 Task: Search one way flight ticket for 2 adults, 2 infants in seat and 1 infant on lap in first from Fort Smith: Fort Smith Regional Airport to Wilmington: Wilmington International Airport on 8-6-2023. Number of bags: 5 checked bags. Price is upto 95000. Outbound departure time preference is 10:00.
Action: Mouse moved to (296, 114)
Screenshot: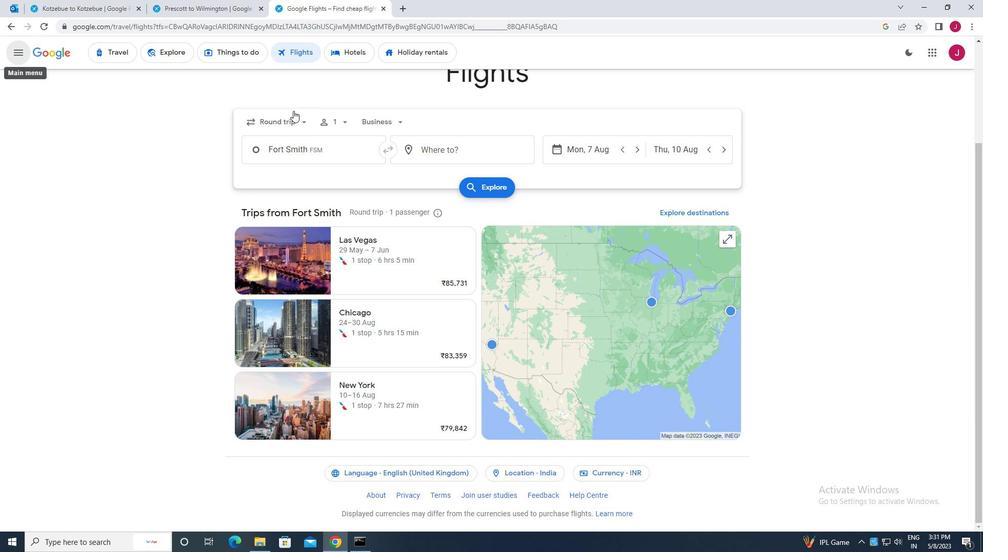 
Action: Mouse pressed left at (296, 114)
Screenshot: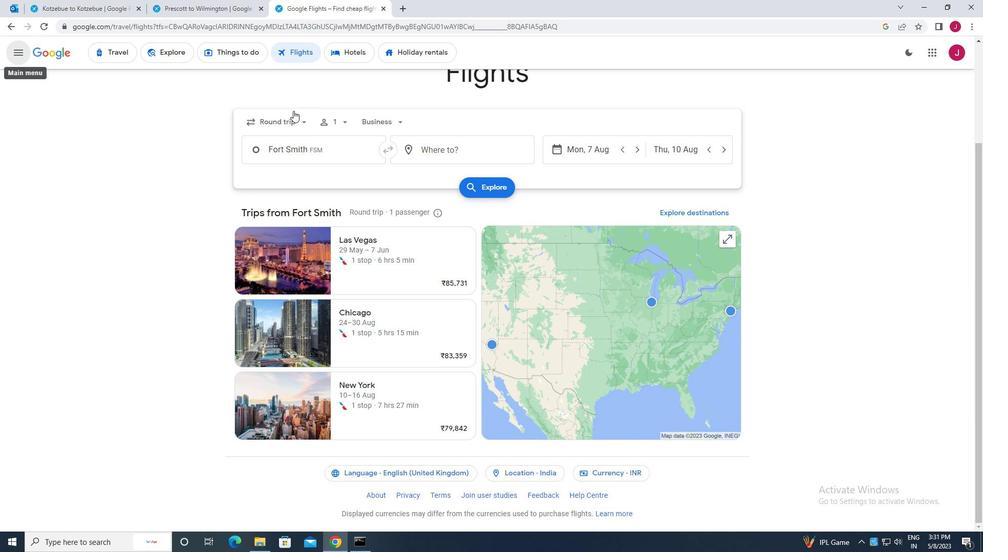 
Action: Mouse moved to (300, 168)
Screenshot: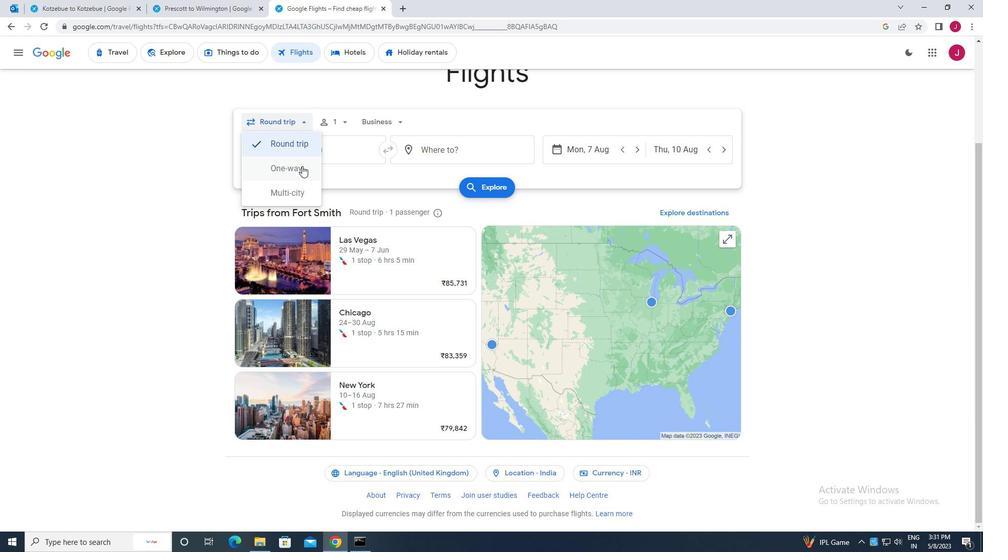 
Action: Mouse pressed left at (300, 168)
Screenshot: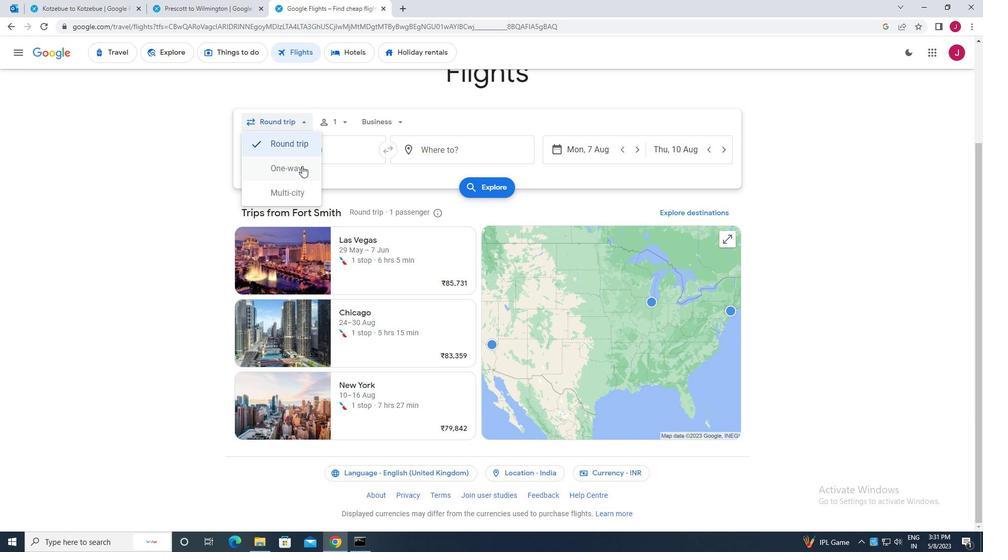 
Action: Mouse moved to (341, 122)
Screenshot: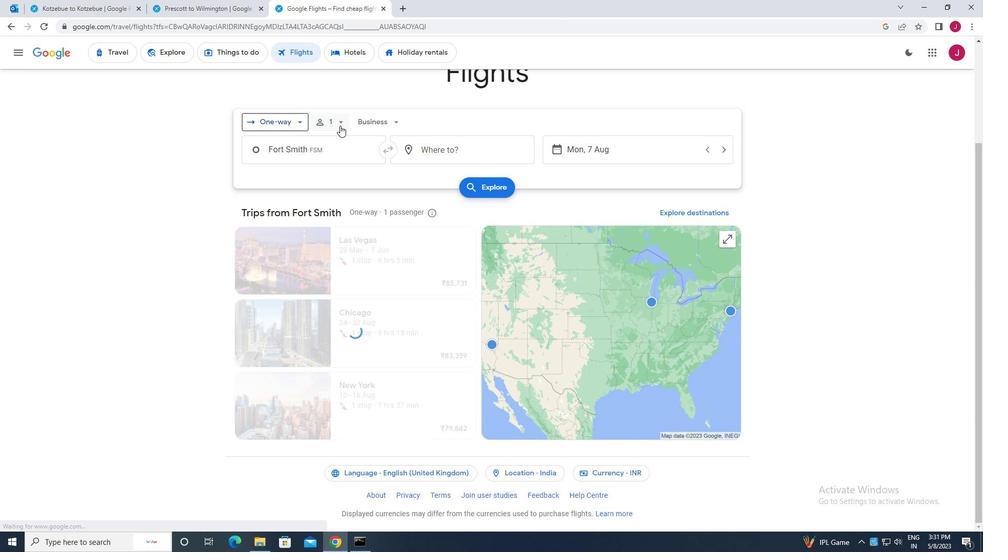 
Action: Mouse pressed left at (341, 122)
Screenshot: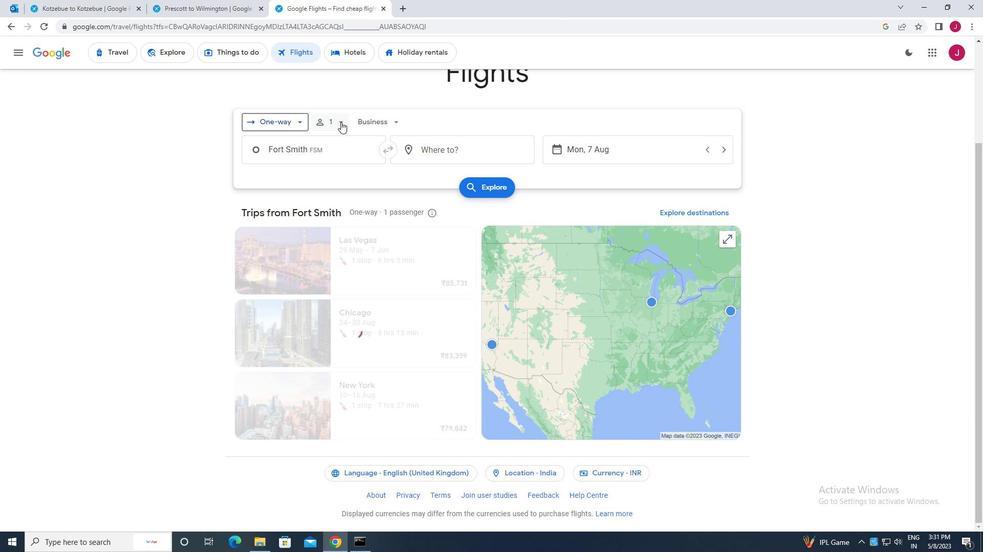 
Action: Mouse moved to (423, 145)
Screenshot: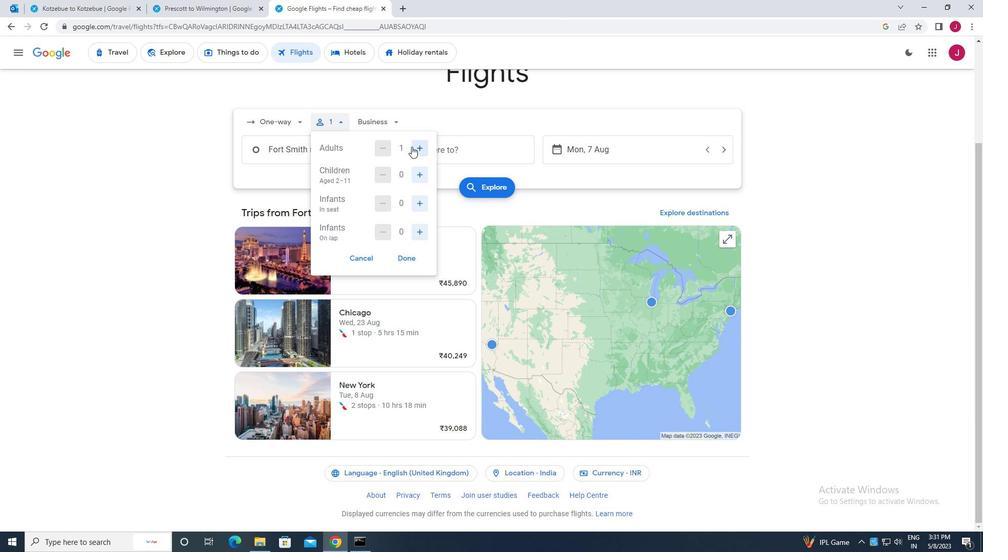 
Action: Mouse pressed left at (423, 145)
Screenshot: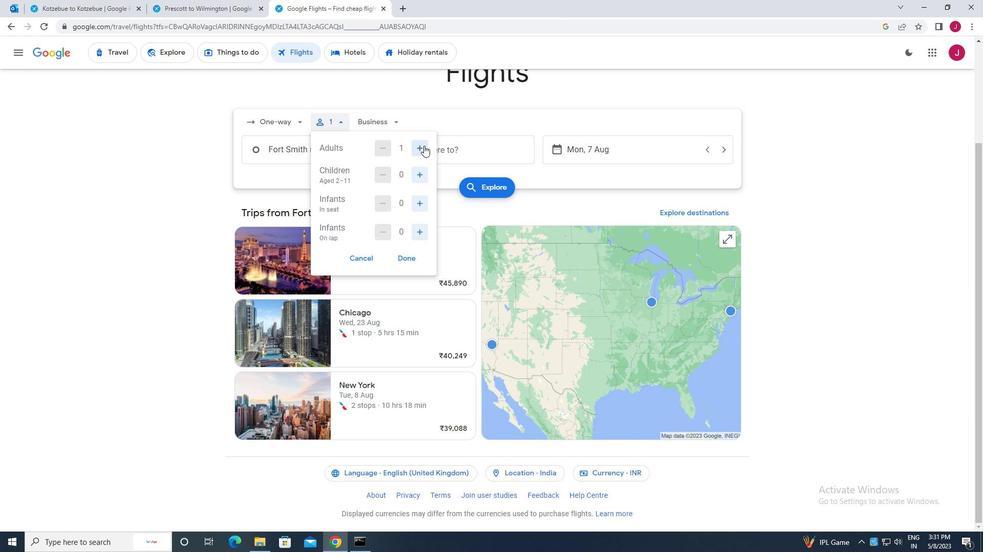 
Action: Mouse moved to (422, 173)
Screenshot: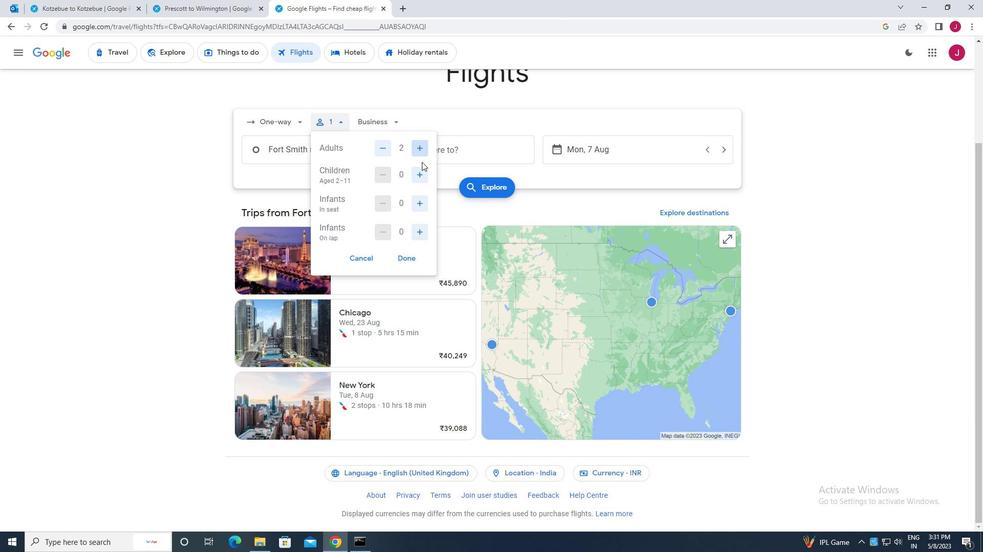 
Action: Mouse pressed left at (422, 173)
Screenshot: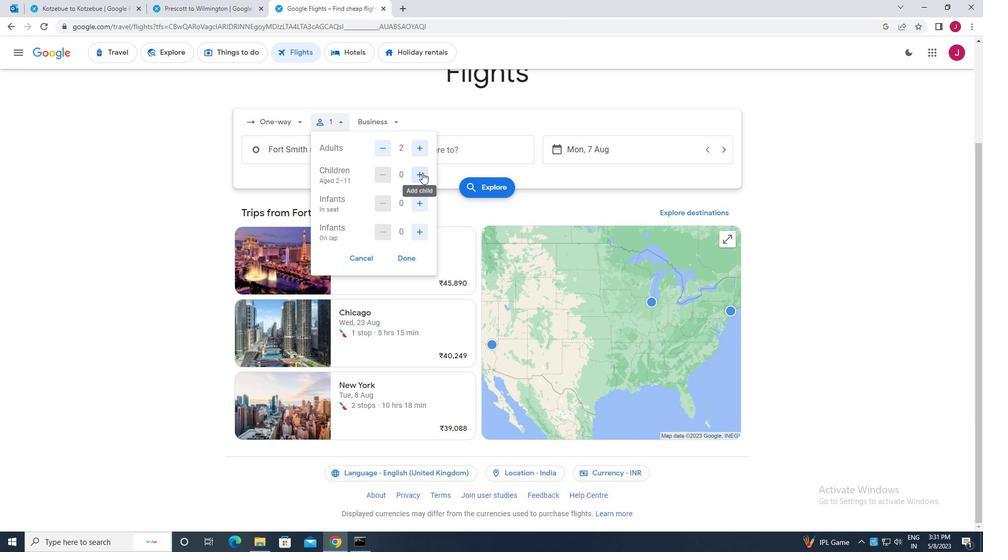
Action: Mouse pressed left at (422, 173)
Screenshot: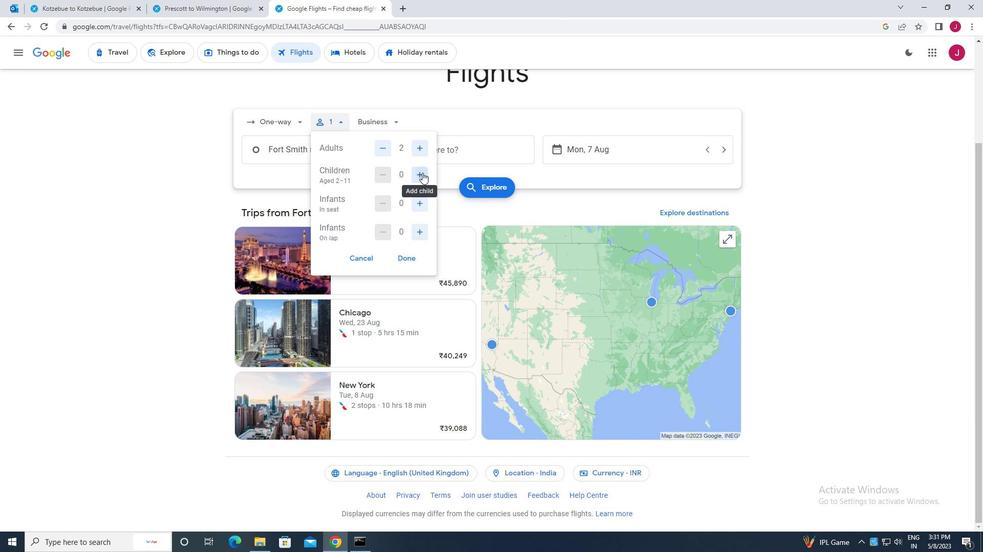 
Action: Mouse moved to (384, 173)
Screenshot: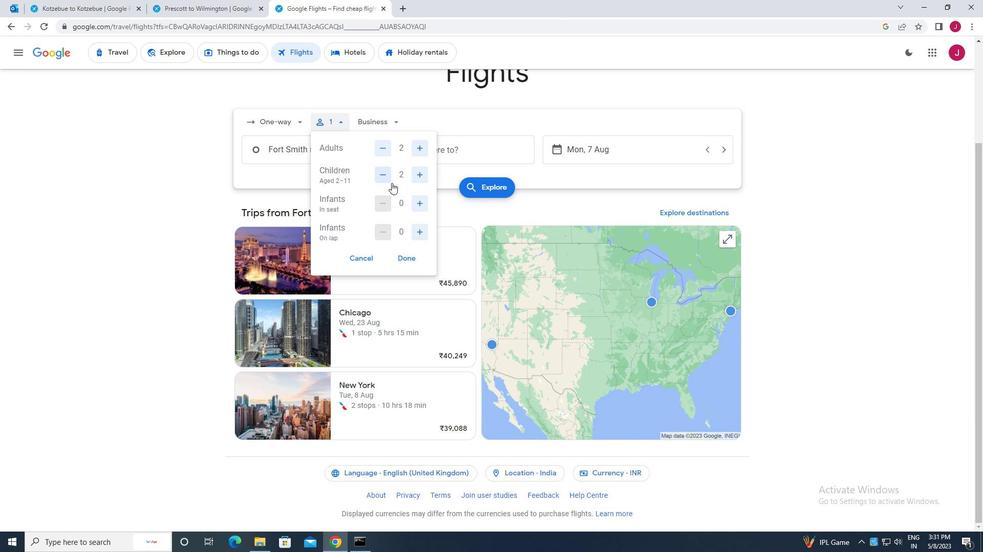 
Action: Mouse pressed left at (384, 173)
Screenshot: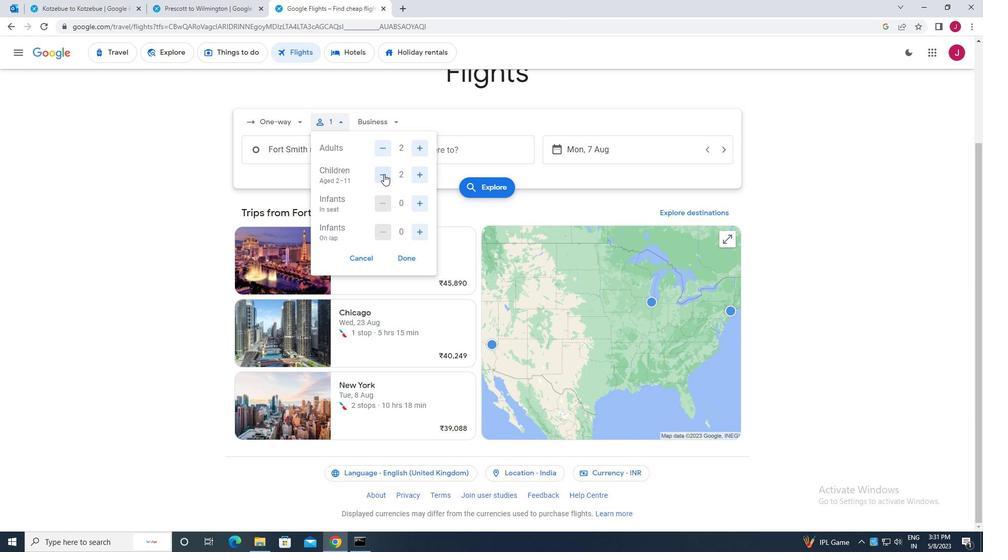 
Action: Mouse moved to (383, 173)
Screenshot: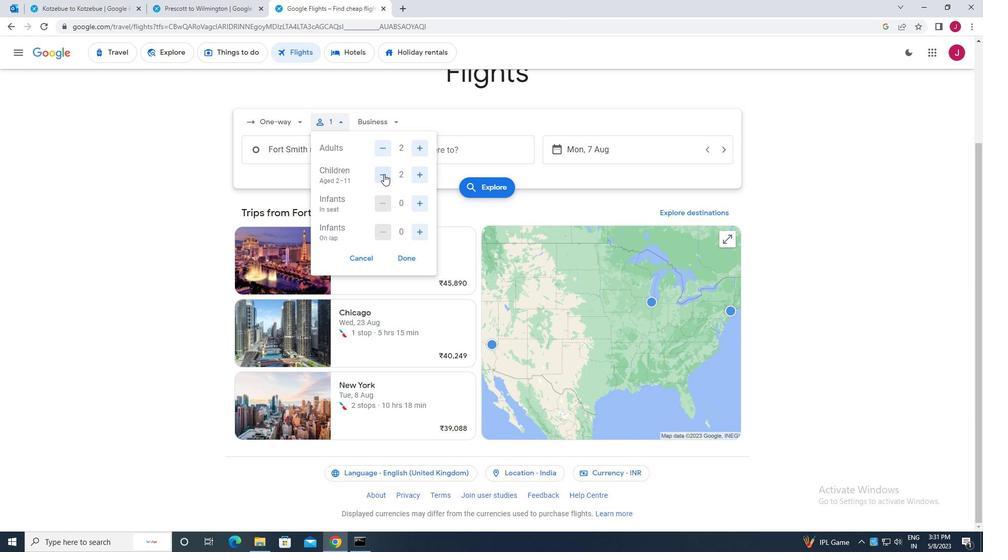 
Action: Mouse pressed left at (383, 173)
Screenshot: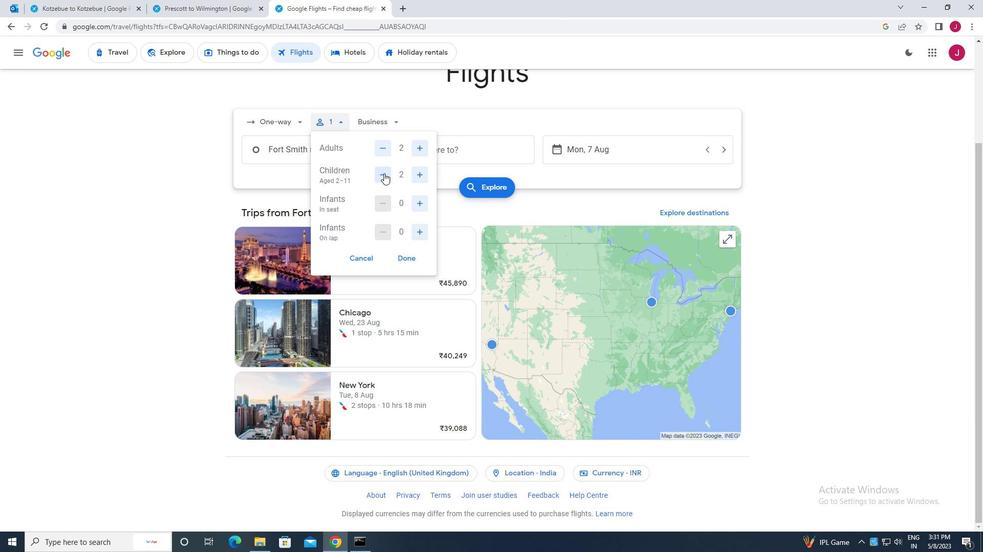 
Action: Mouse moved to (421, 203)
Screenshot: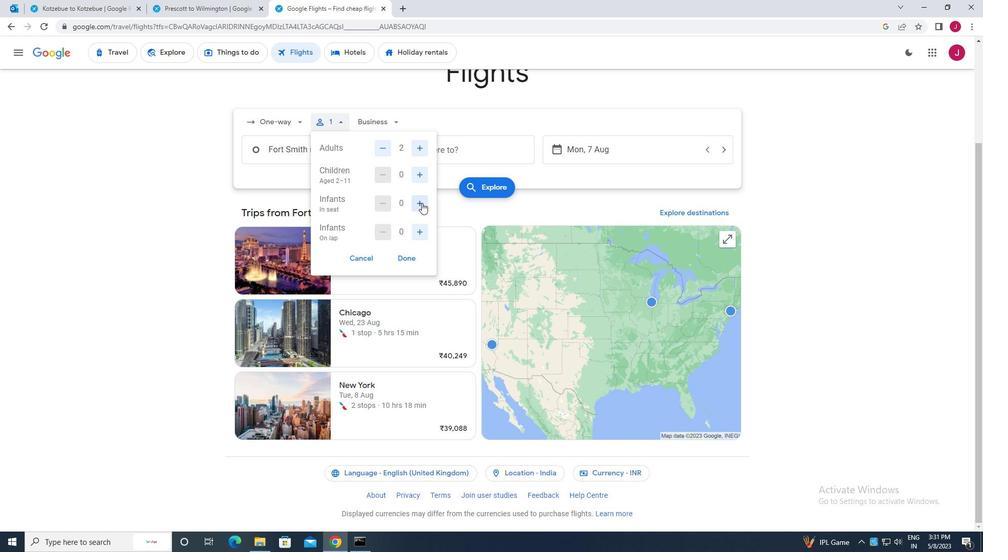 
Action: Mouse pressed left at (421, 203)
Screenshot: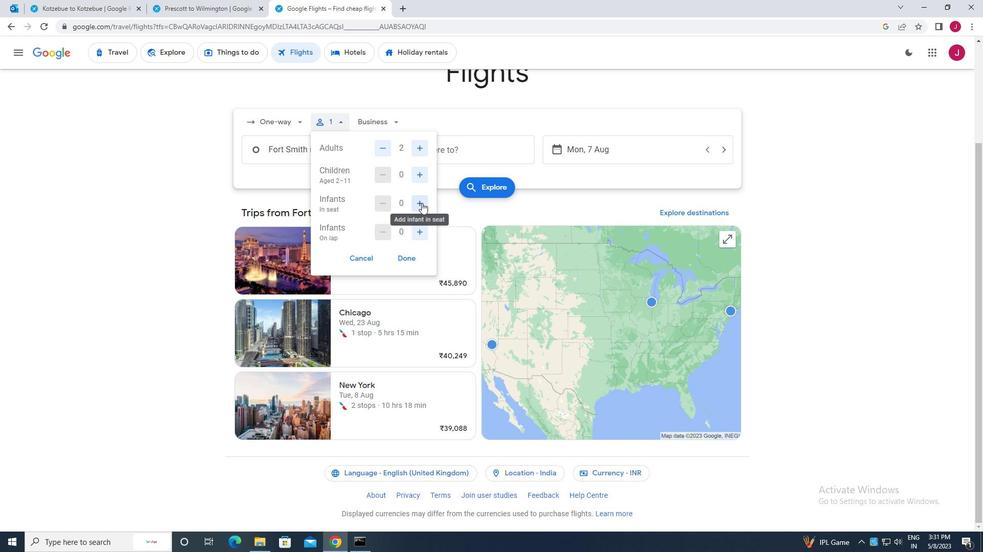 
Action: Mouse moved to (421, 203)
Screenshot: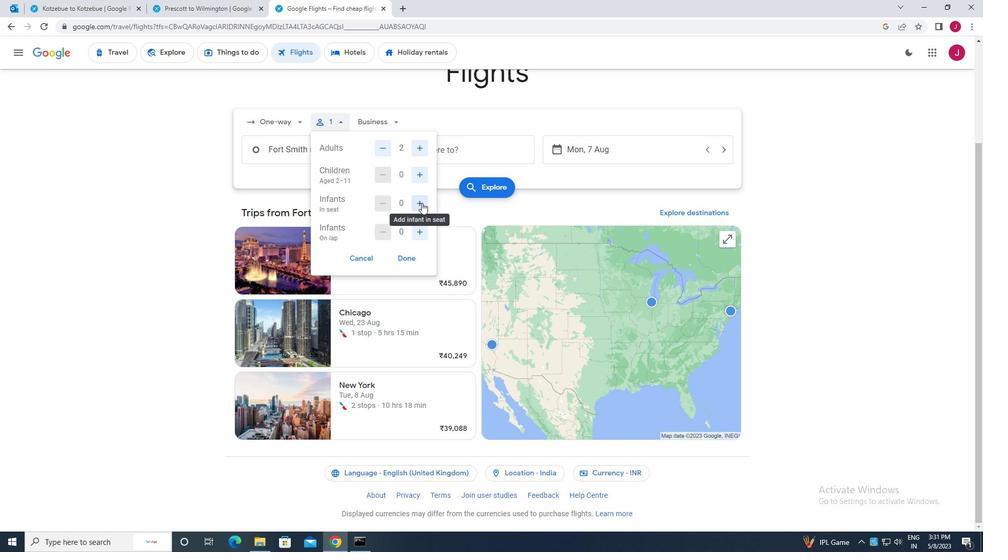 
Action: Mouse pressed left at (421, 203)
Screenshot: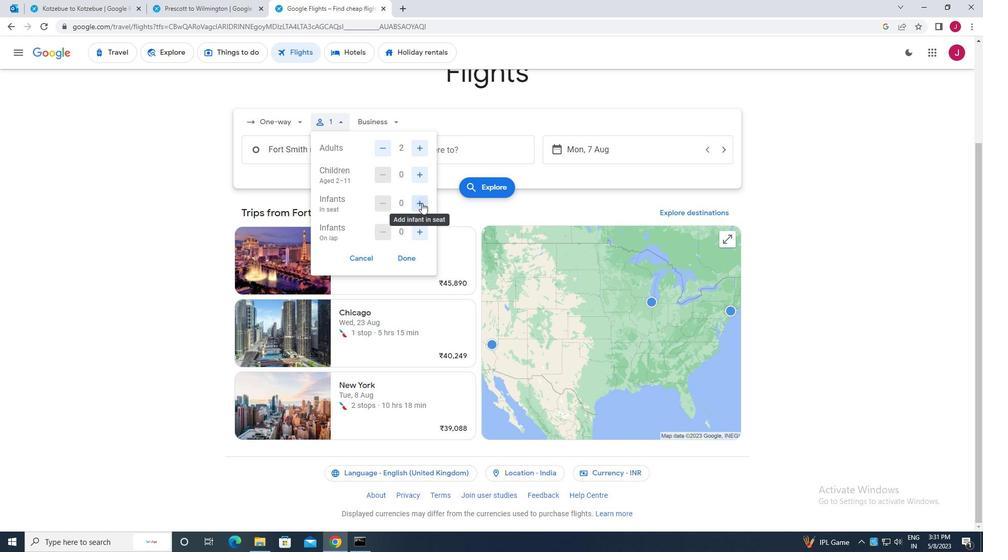 
Action: Mouse moved to (419, 234)
Screenshot: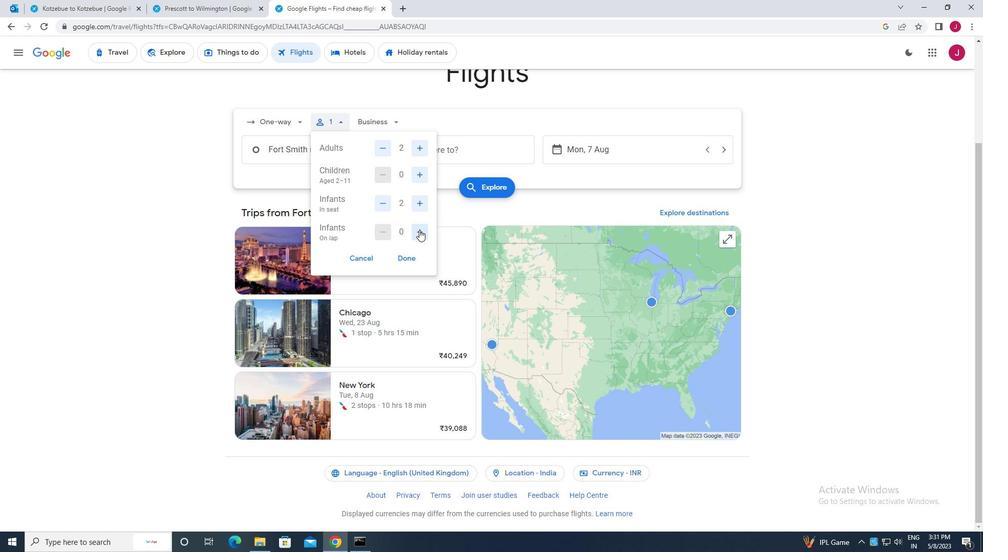 
Action: Mouse pressed left at (419, 234)
Screenshot: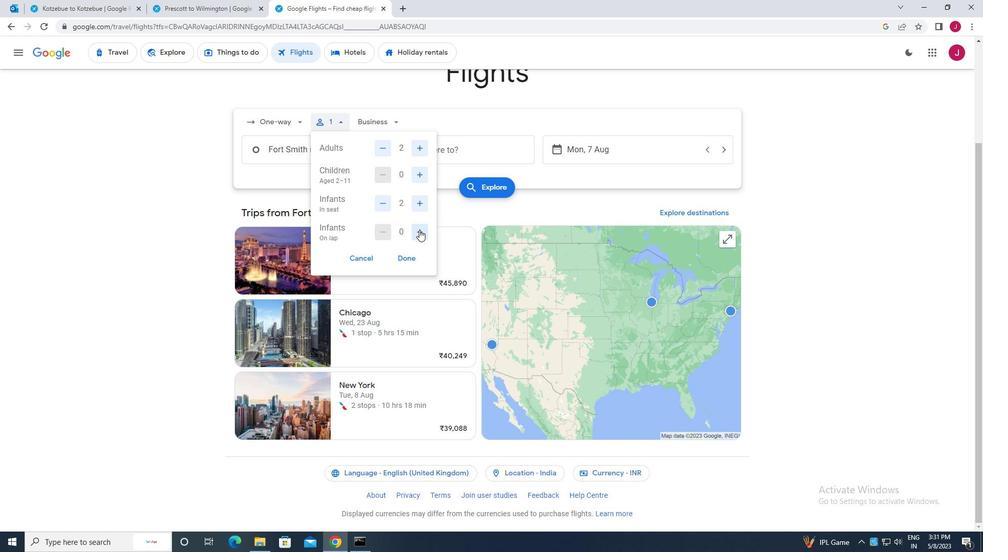 
Action: Mouse moved to (408, 254)
Screenshot: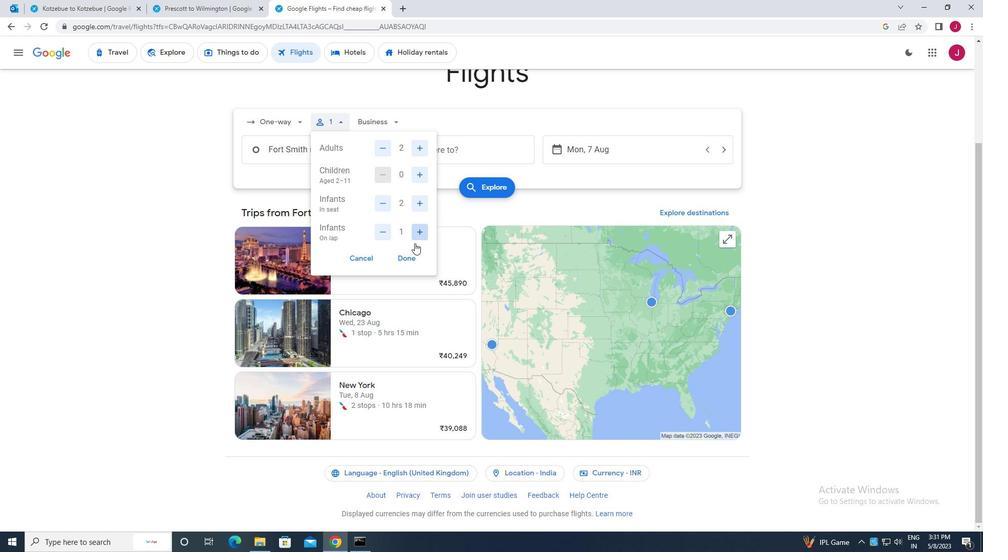 
Action: Mouse pressed left at (408, 254)
Screenshot: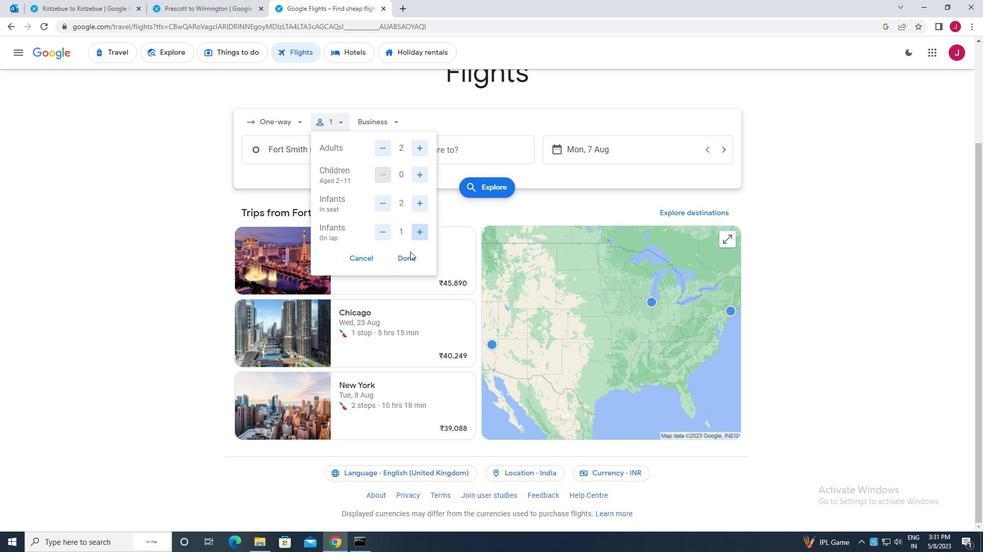 
Action: Mouse moved to (385, 122)
Screenshot: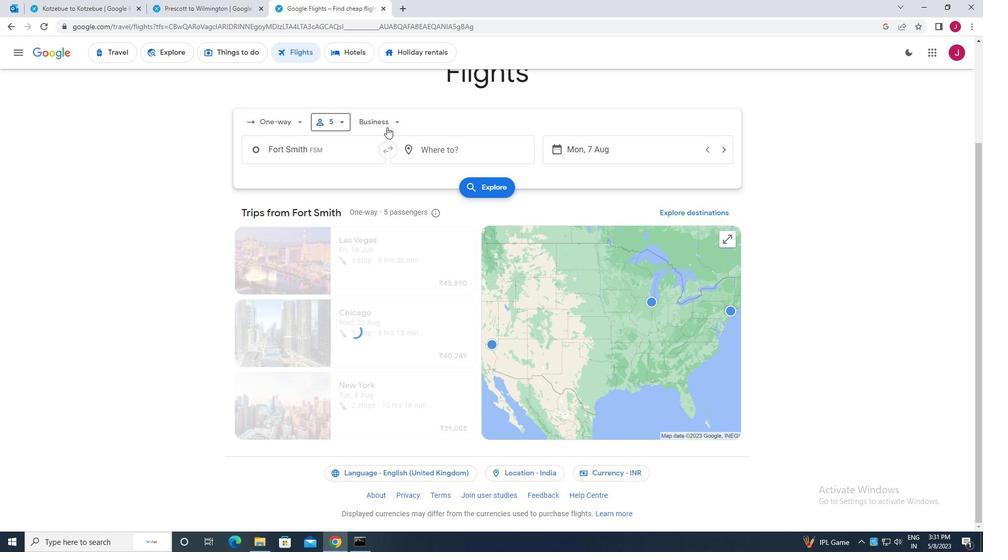 
Action: Mouse pressed left at (385, 122)
Screenshot: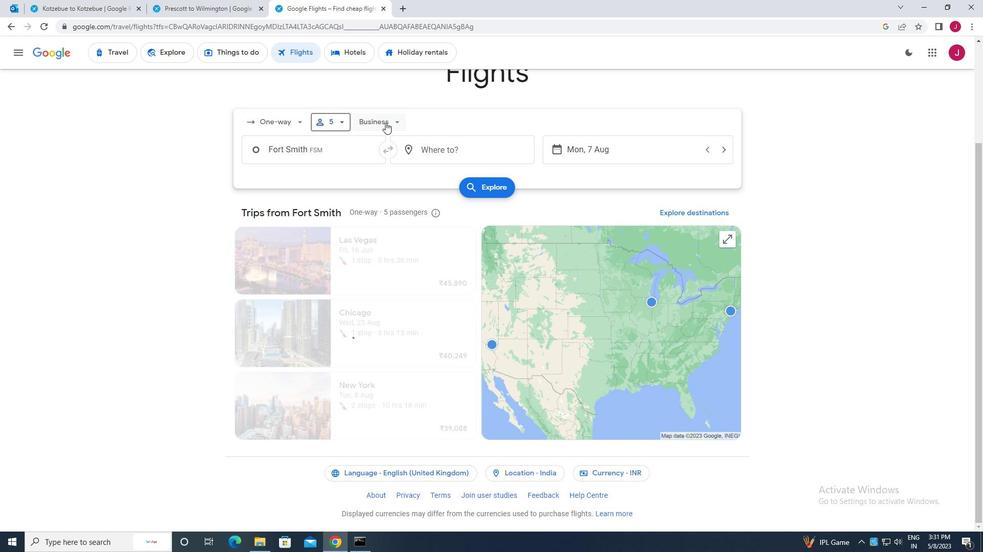 
Action: Mouse moved to (386, 122)
Screenshot: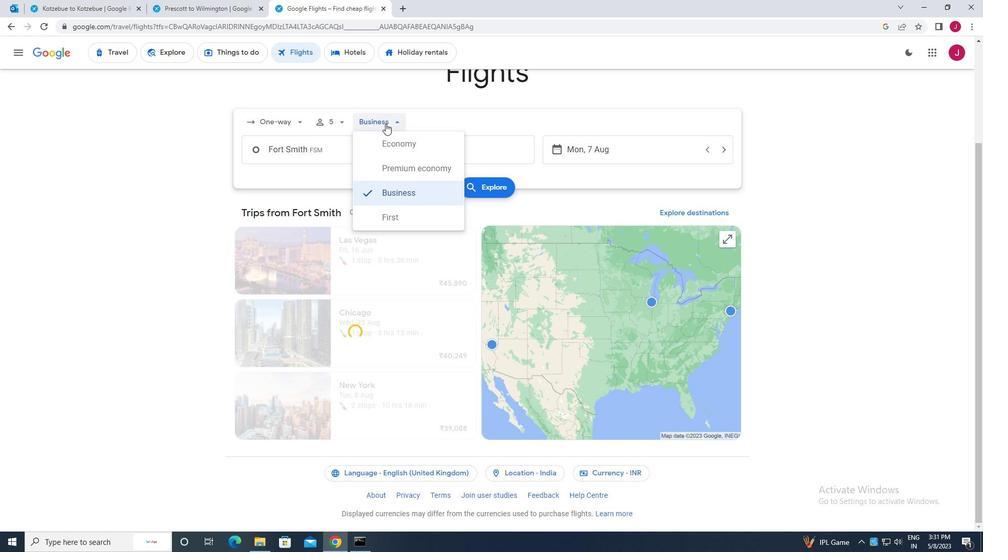 
Action: Mouse pressed left at (386, 122)
Screenshot: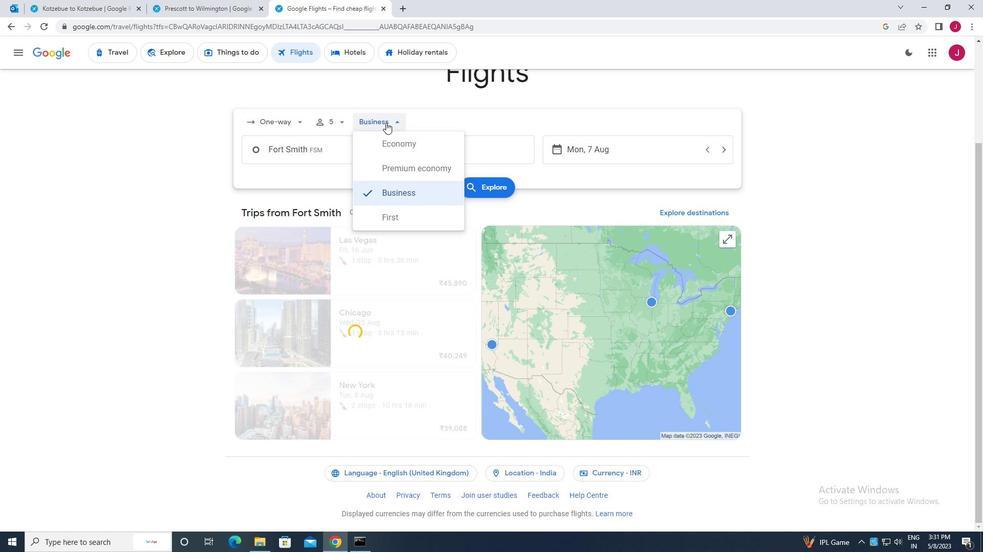 
Action: Mouse pressed left at (386, 122)
Screenshot: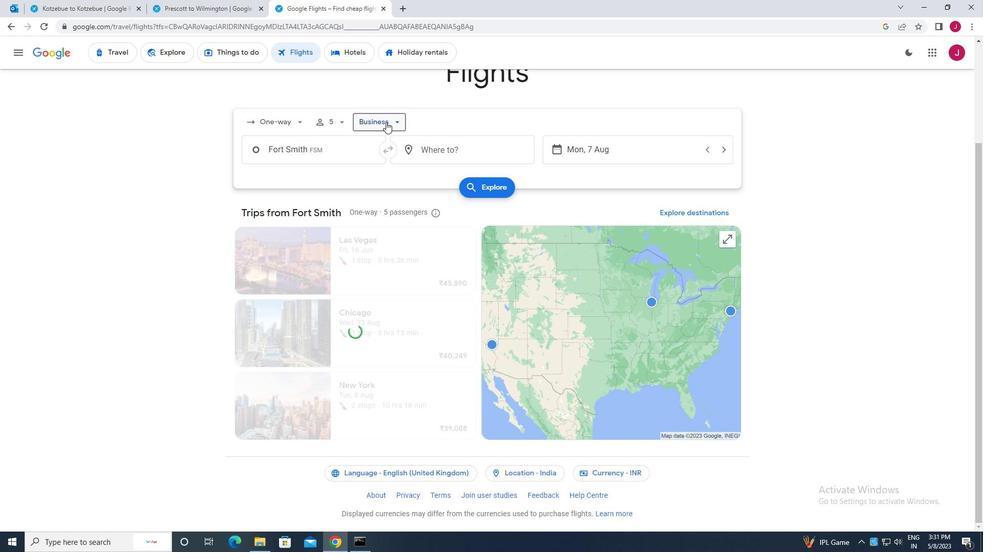 
Action: Mouse moved to (397, 219)
Screenshot: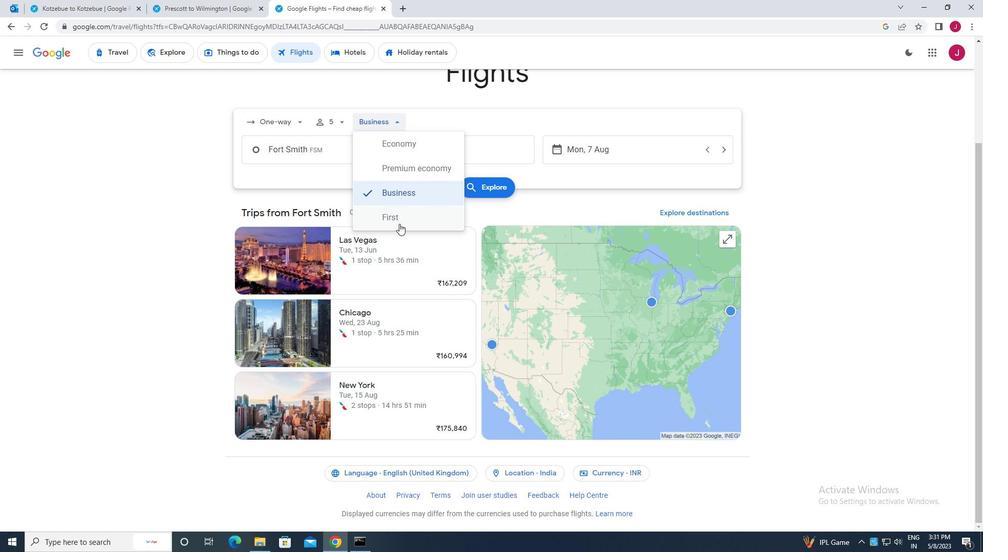 
Action: Mouse pressed left at (397, 219)
Screenshot: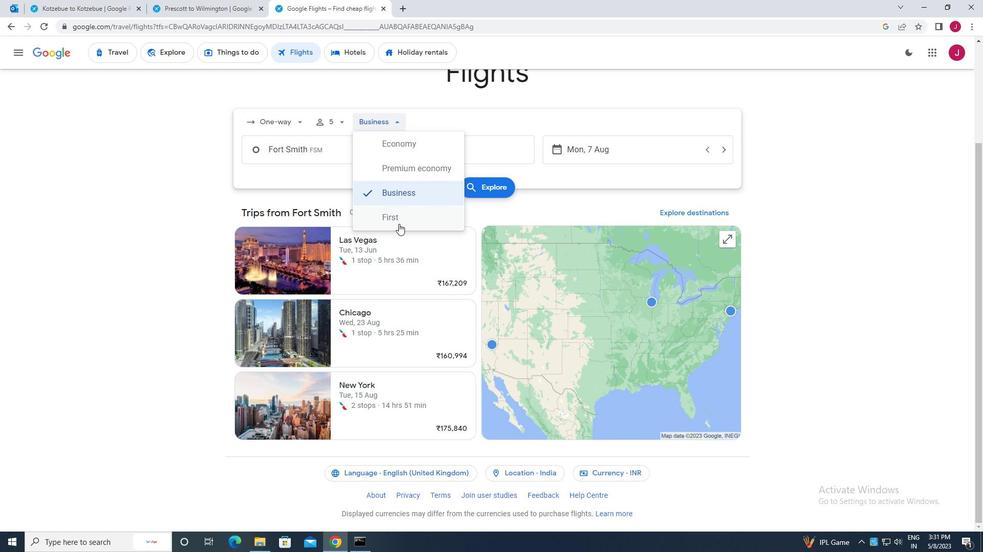 
Action: Mouse moved to (342, 154)
Screenshot: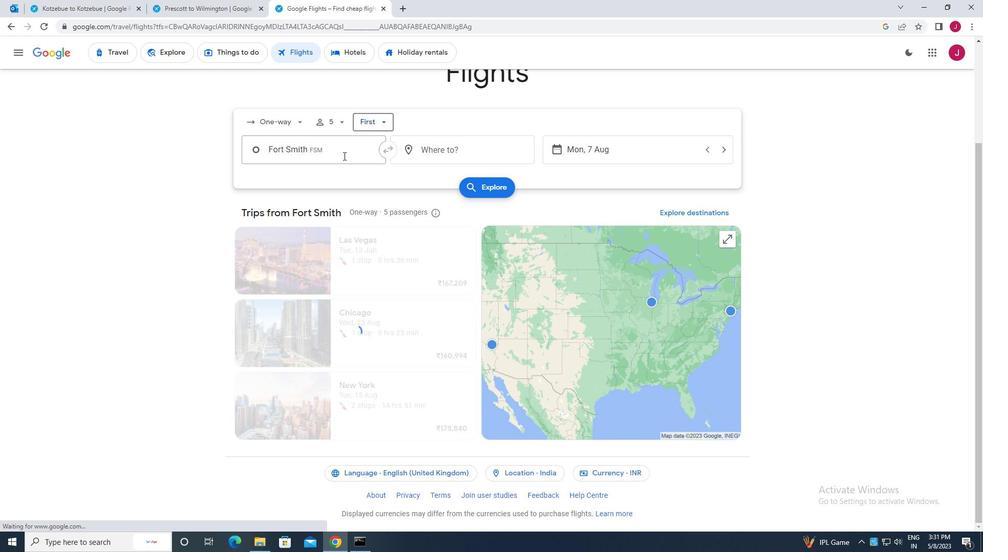 
Action: Mouse pressed left at (342, 154)
Screenshot: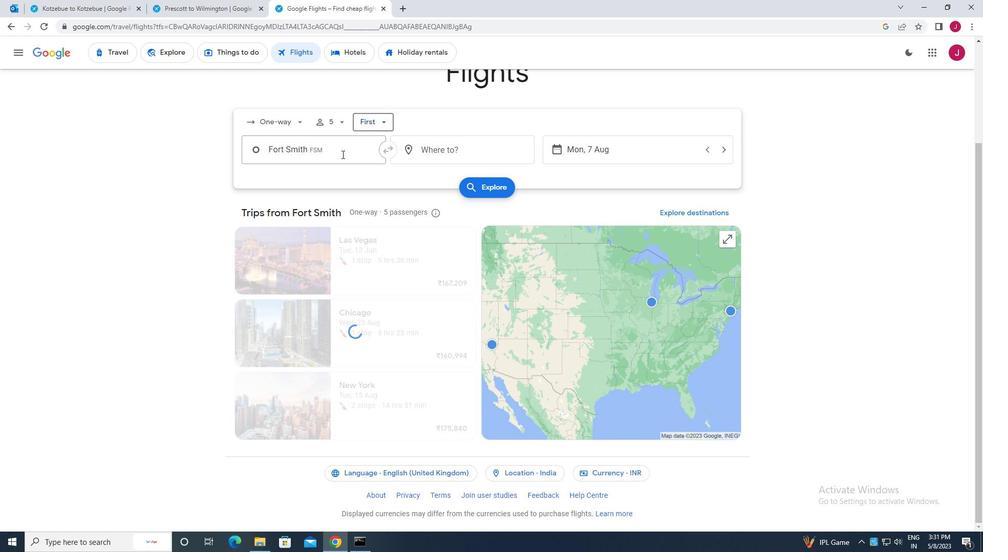 
Action: Mouse moved to (342, 154)
Screenshot: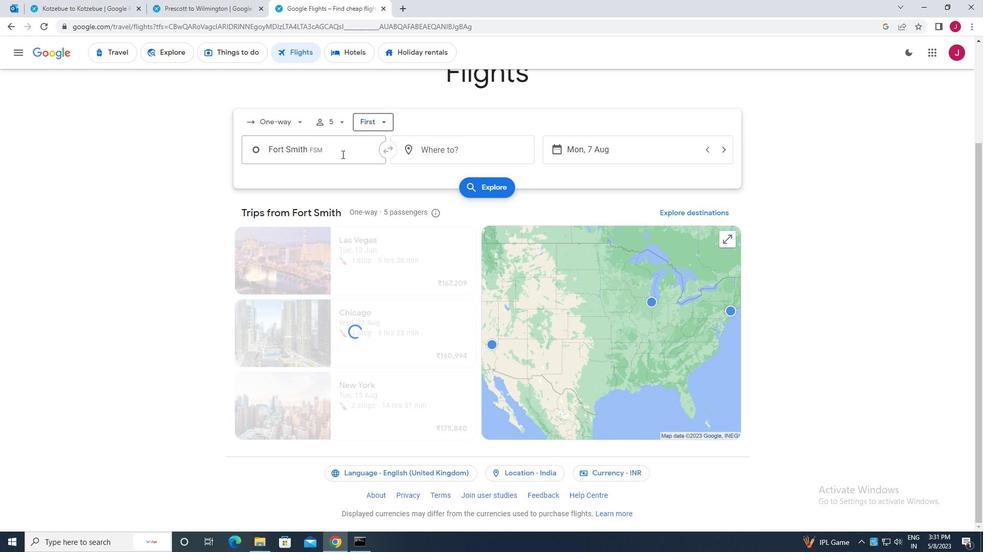 
Action: Key pressed forth<Key.space>smith
Screenshot: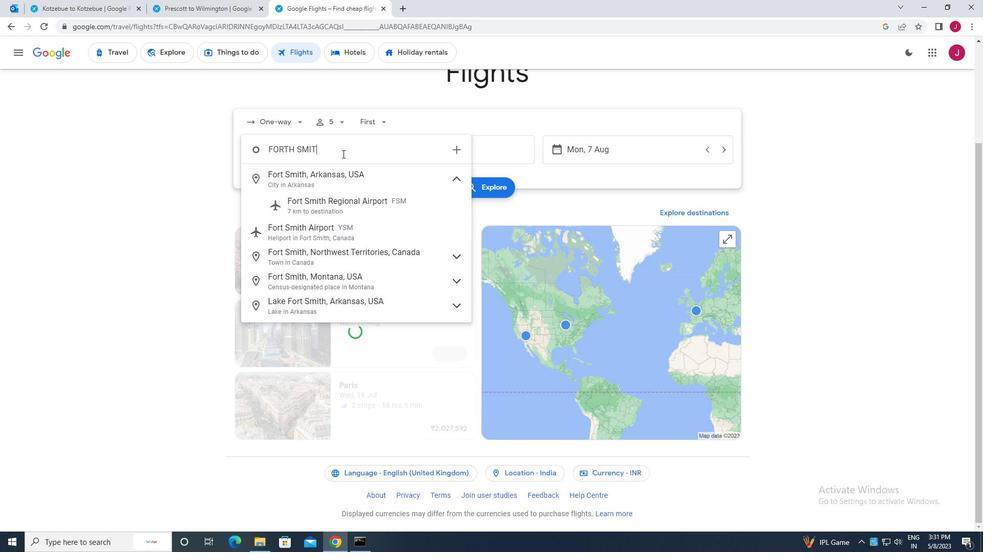 
Action: Mouse moved to (357, 203)
Screenshot: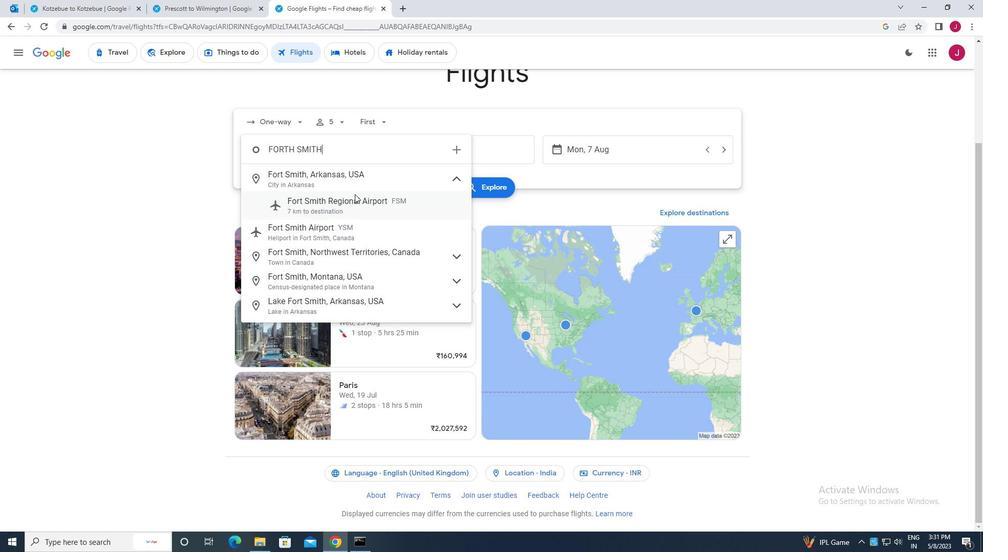
Action: Mouse pressed left at (357, 203)
Screenshot: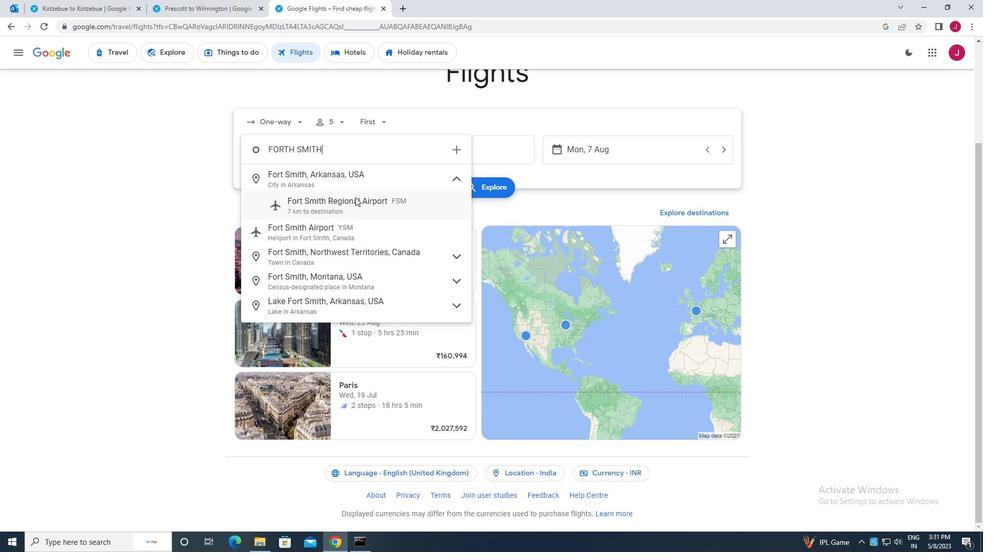 
Action: Mouse moved to (463, 158)
Screenshot: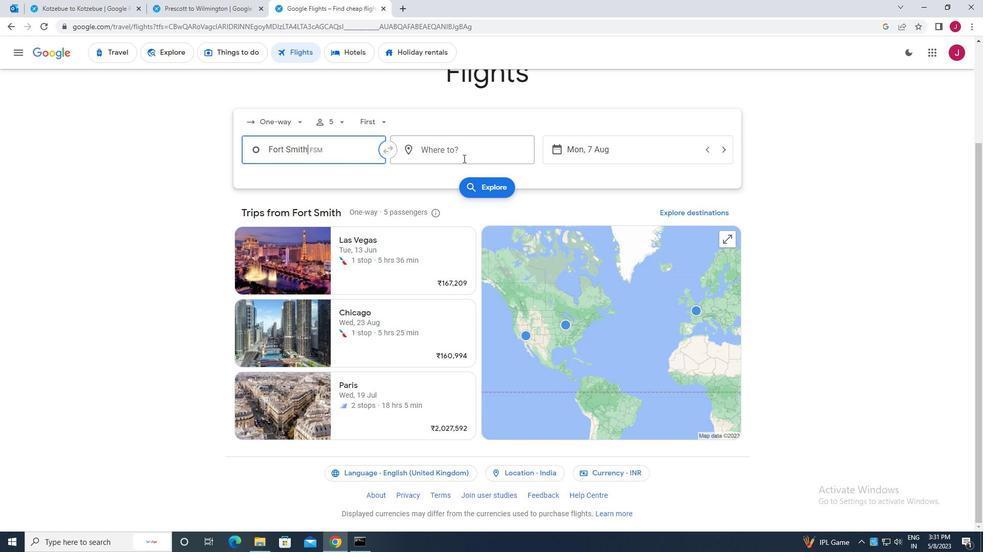 
Action: Mouse pressed left at (463, 158)
Screenshot: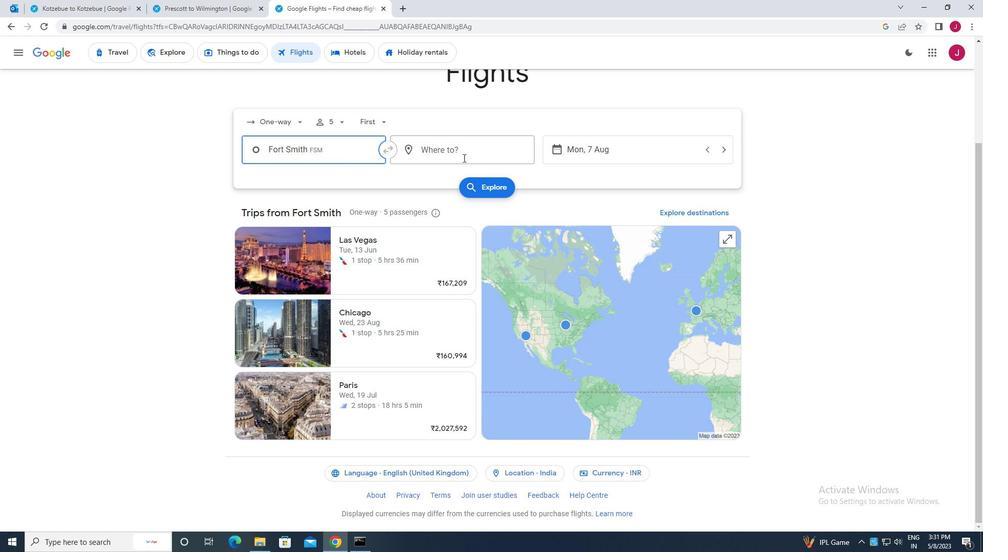 
Action: Mouse moved to (463, 158)
Screenshot: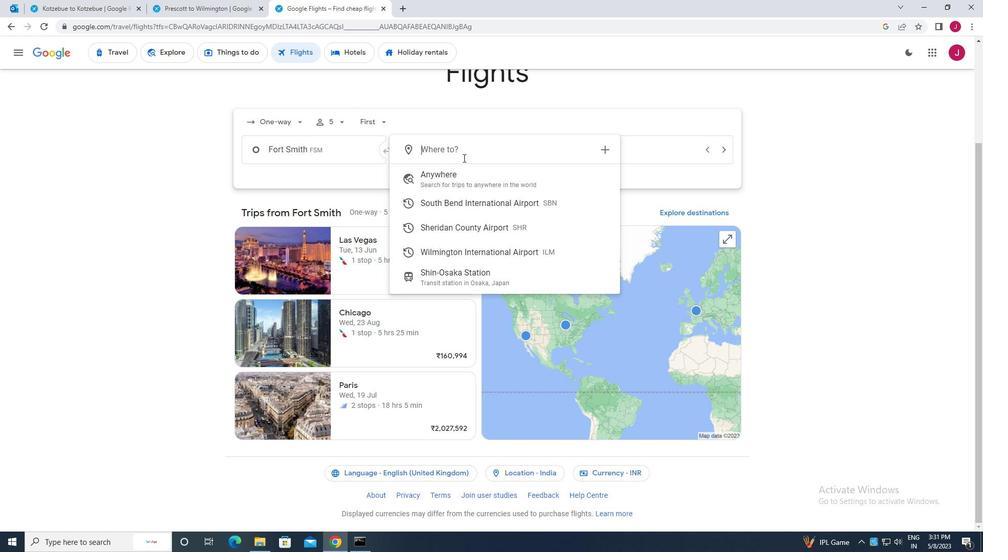 
Action: Key pressed wilming
Screenshot: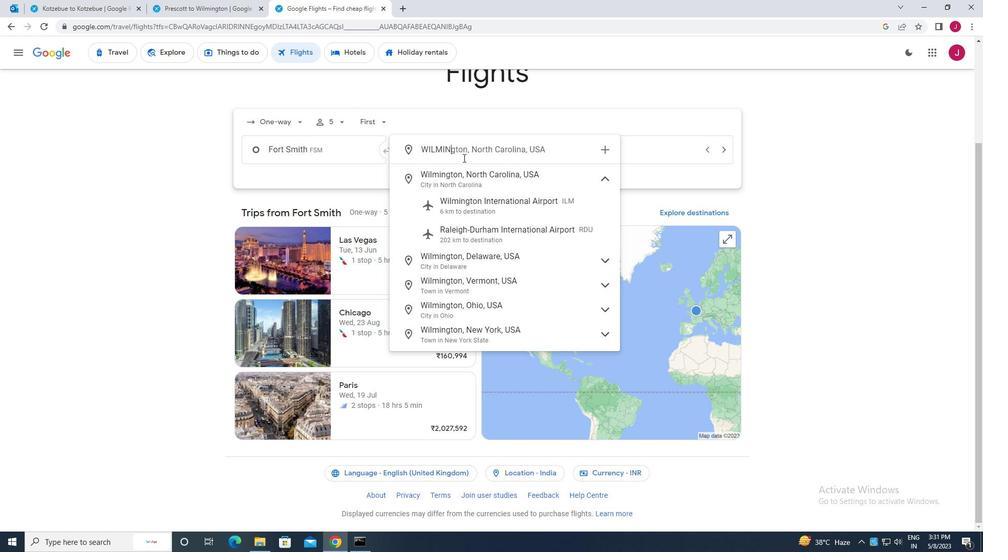 
Action: Mouse moved to (516, 211)
Screenshot: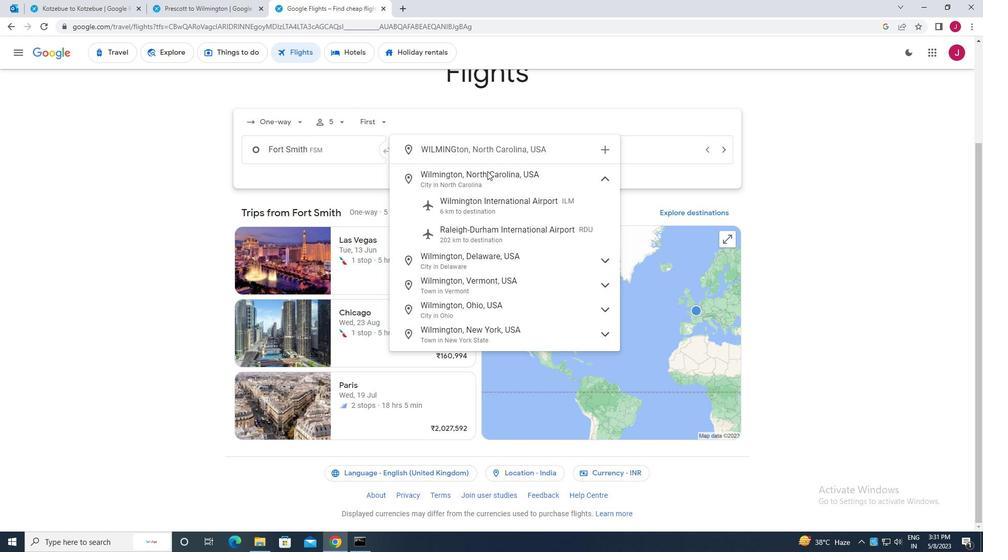 
Action: Mouse pressed left at (516, 211)
Screenshot: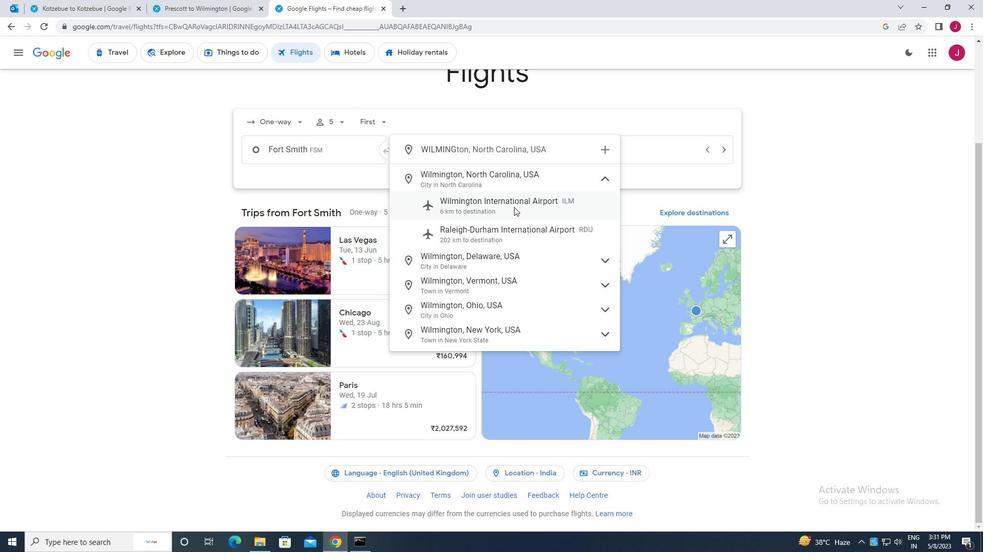 
Action: Mouse moved to (617, 155)
Screenshot: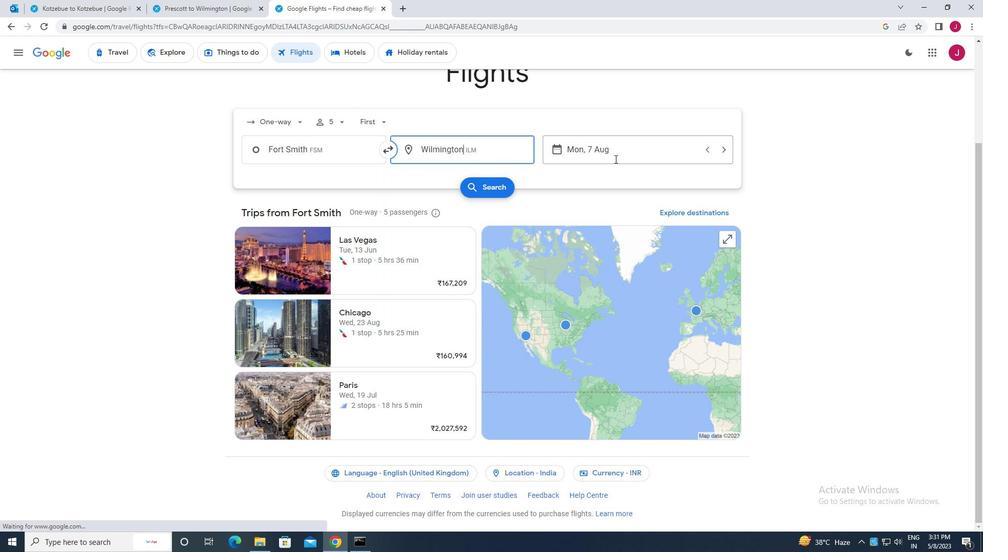 
Action: Mouse pressed left at (617, 155)
Screenshot: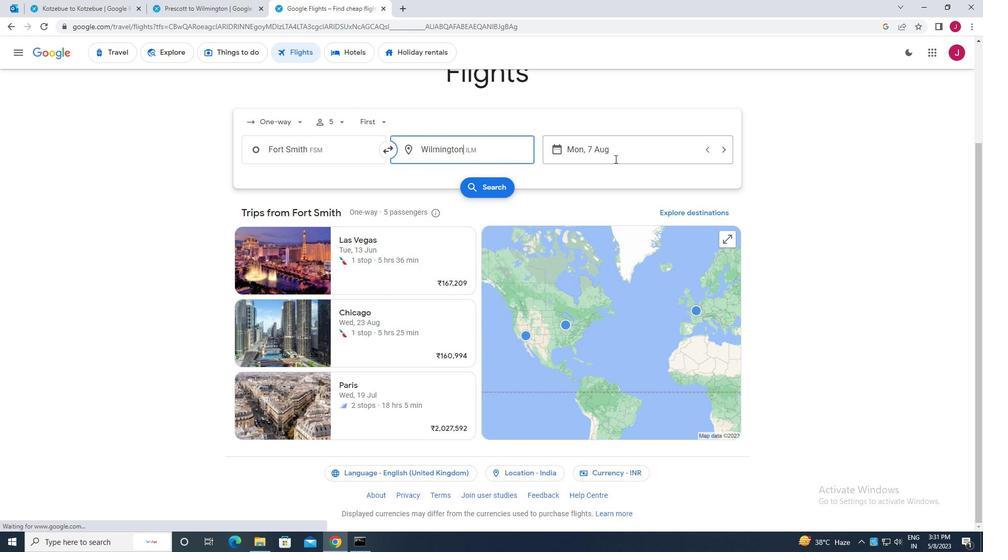 
Action: Mouse moved to (374, 256)
Screenshot: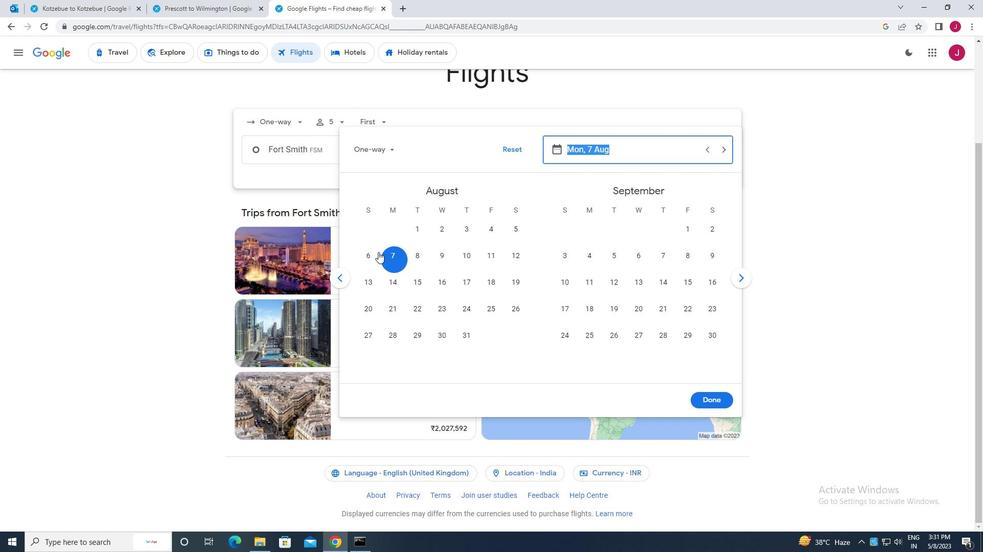 
Action: Mouse pressed left at (374, 256)
Screenshot: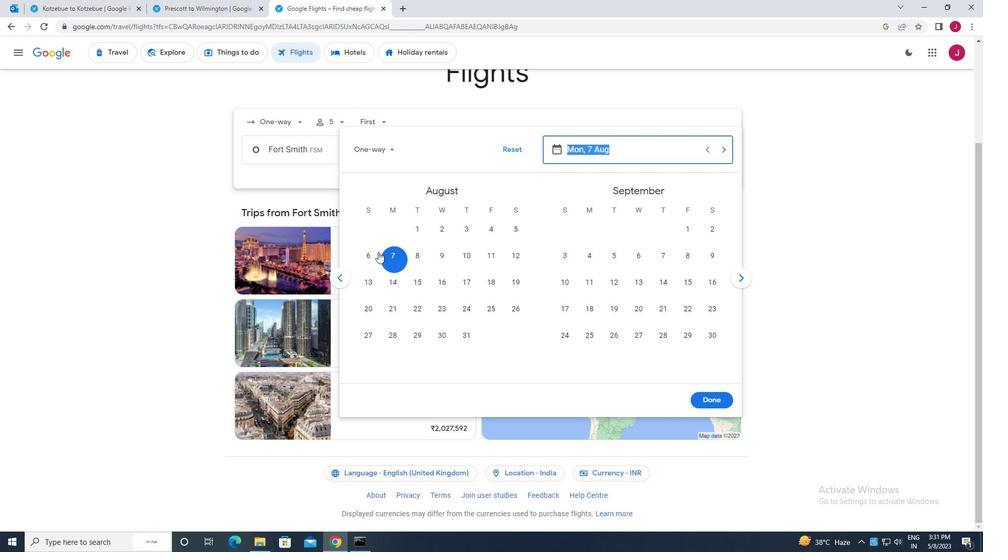 
Action: Mouse moved to (709, 406)
Screenshot: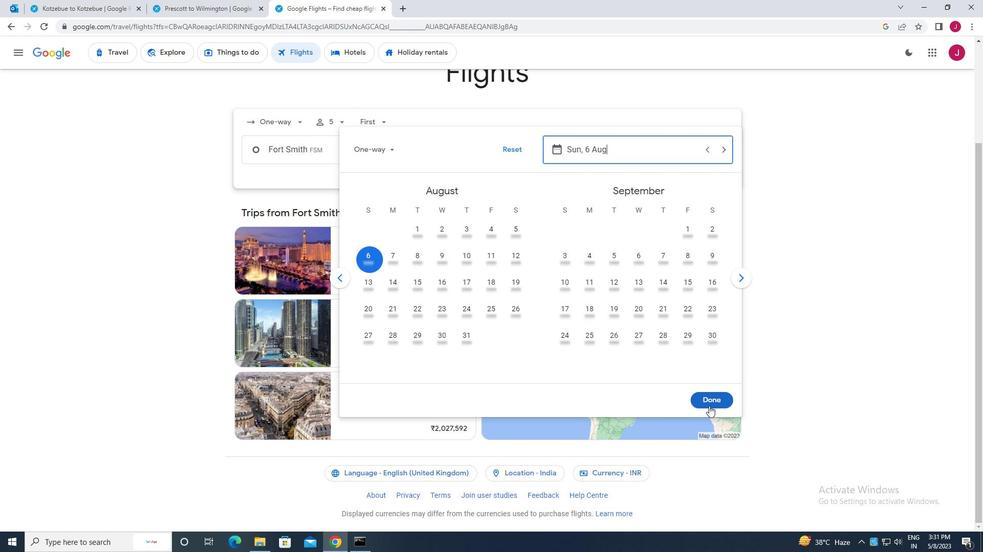
Action: Mouse pressed left at (709, 406)
Screenshot: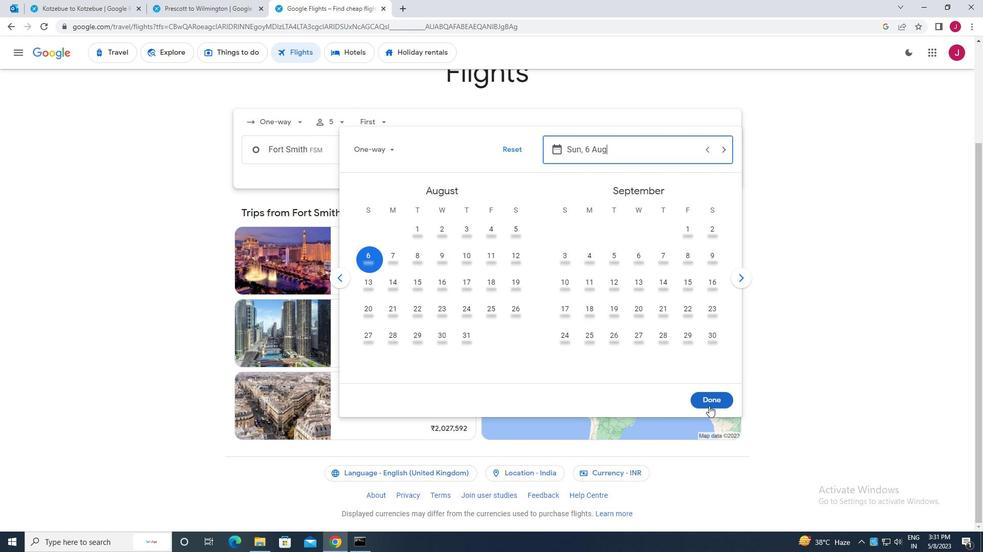 
Action: Mouse moved to (489, 188)
Screenshot: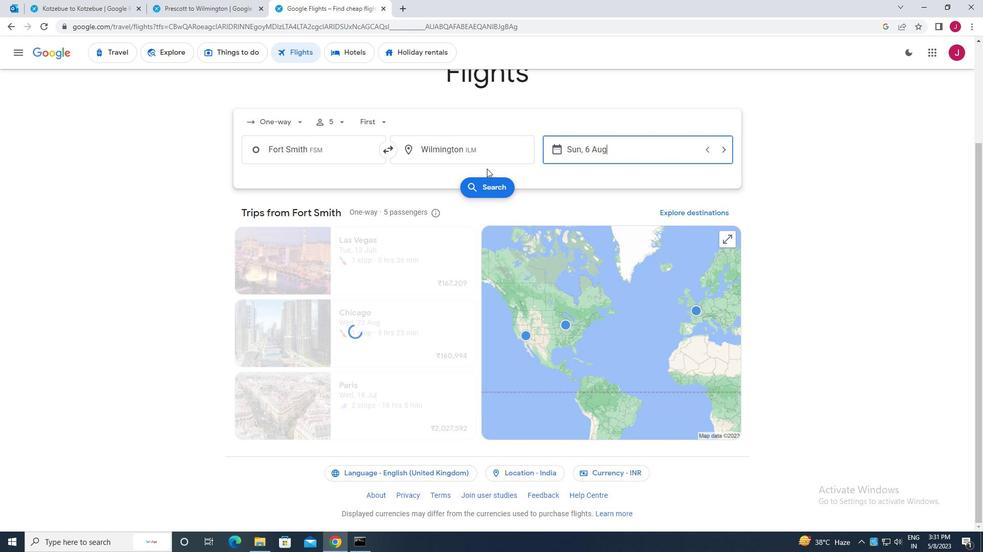 
Action: Mouse pressed left at (489, 188)
Screenshot: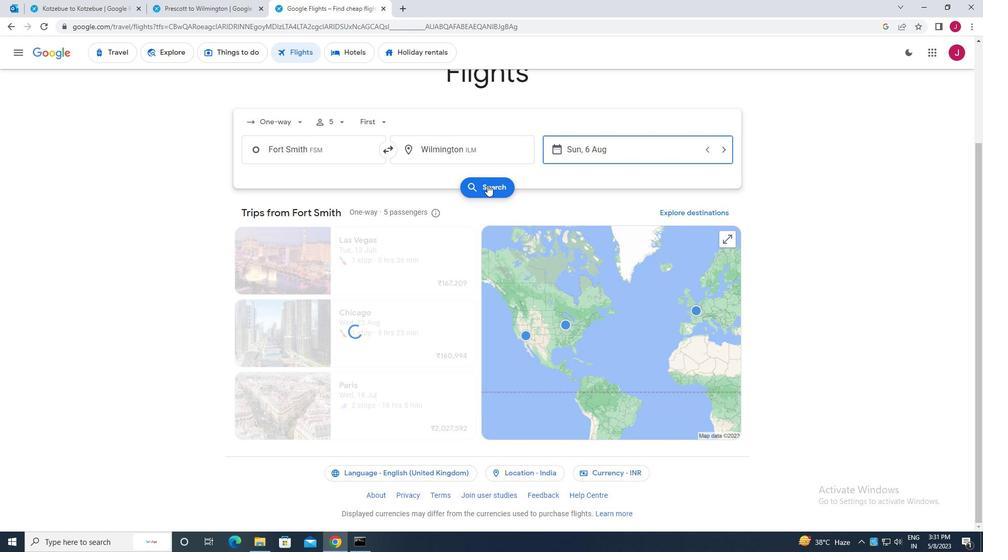 
Action: Mouse moved to (254, 145)
Screenshot: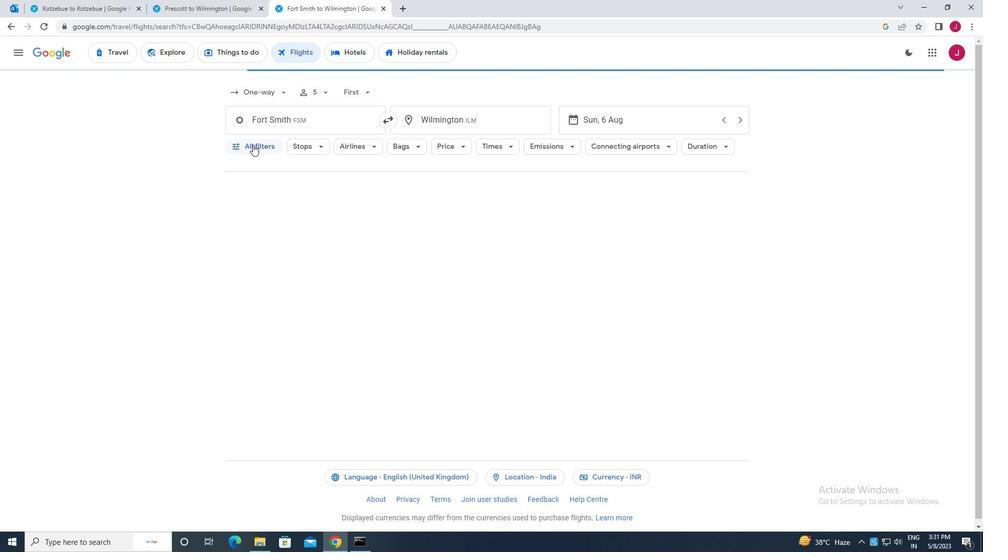 
Action: Mouse pressed left at (254, 145)
Screenshot: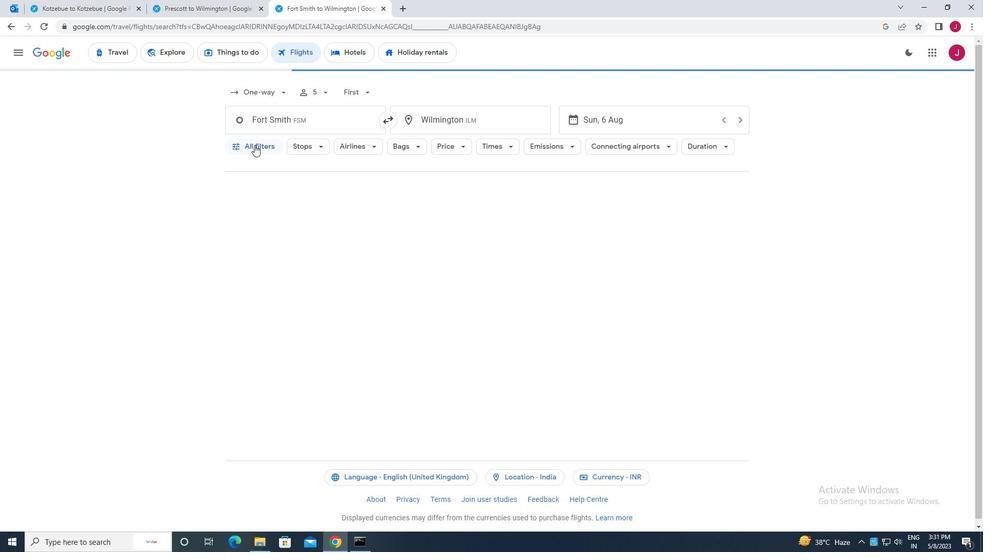 
Action: Mouse moved to (260, 160)
Screenshot: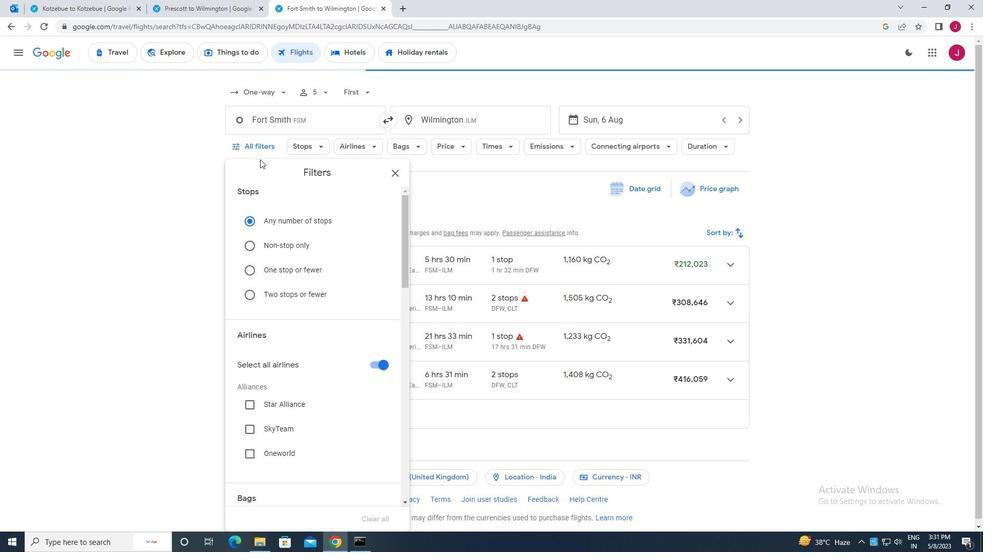 
Action: Mouse scrolled (260, 160) with delta (0, 0)
Screenshot: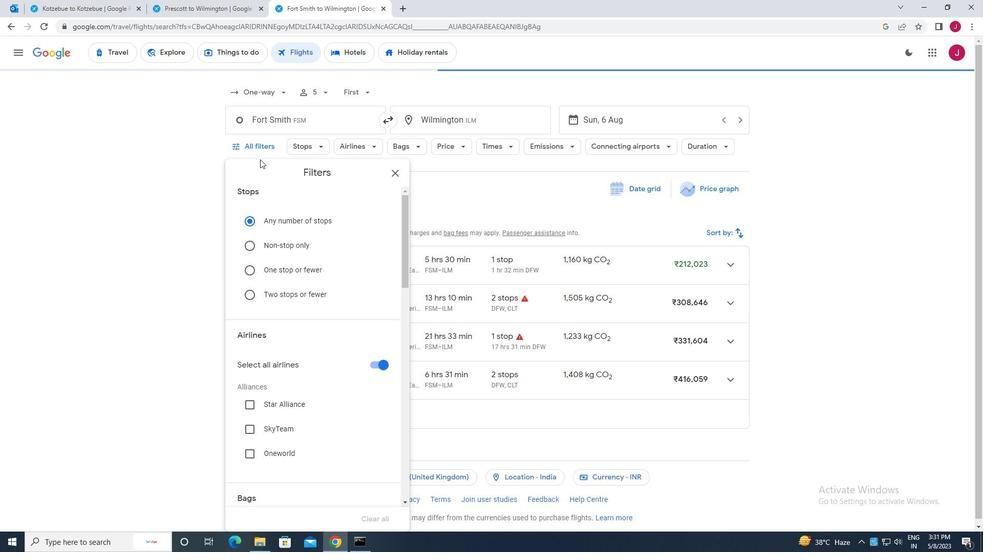 
Action: Mouse scrolled (260, 160) with delta (0, 0)
Screenshot: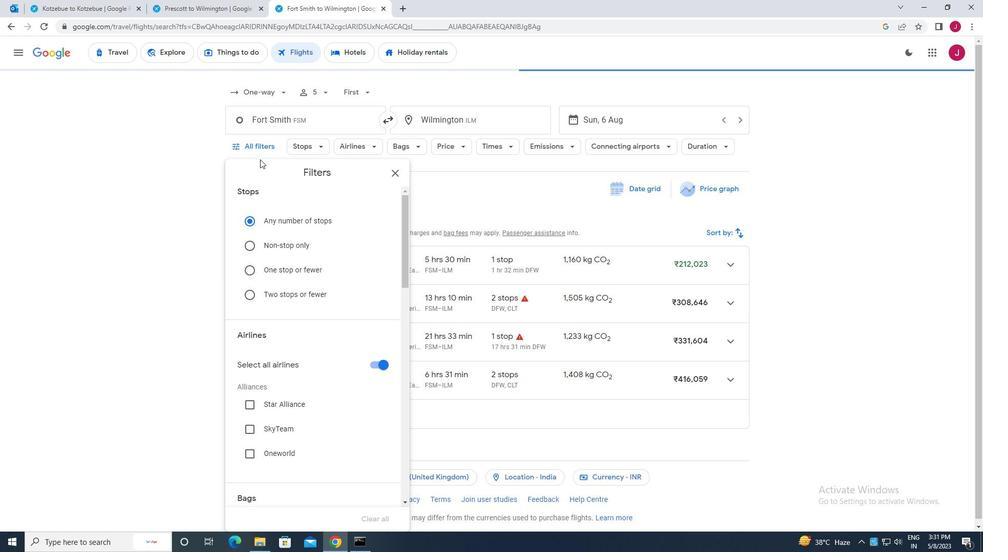 
Action: Mouse moved to (276, 176)
Screenshot: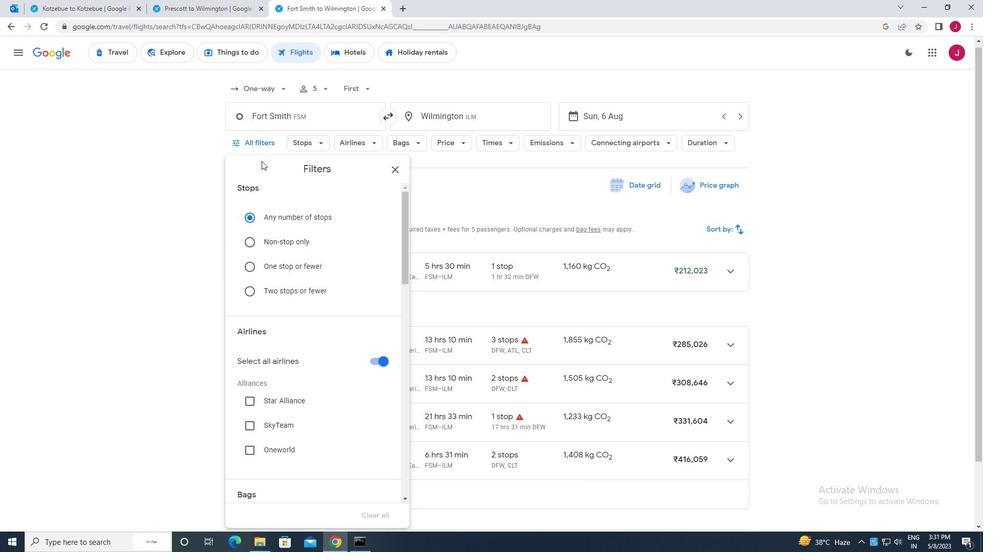 
Action: Mouse scrolled (276, 175) with delta (0, 0)
Screenshot: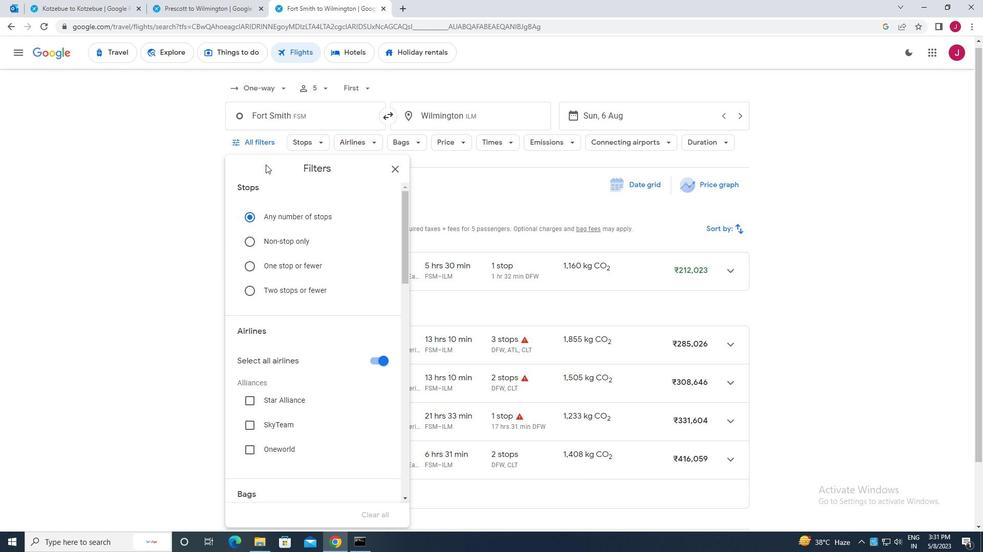 
Action: Mouse moved to (276, 176)
Screenshot: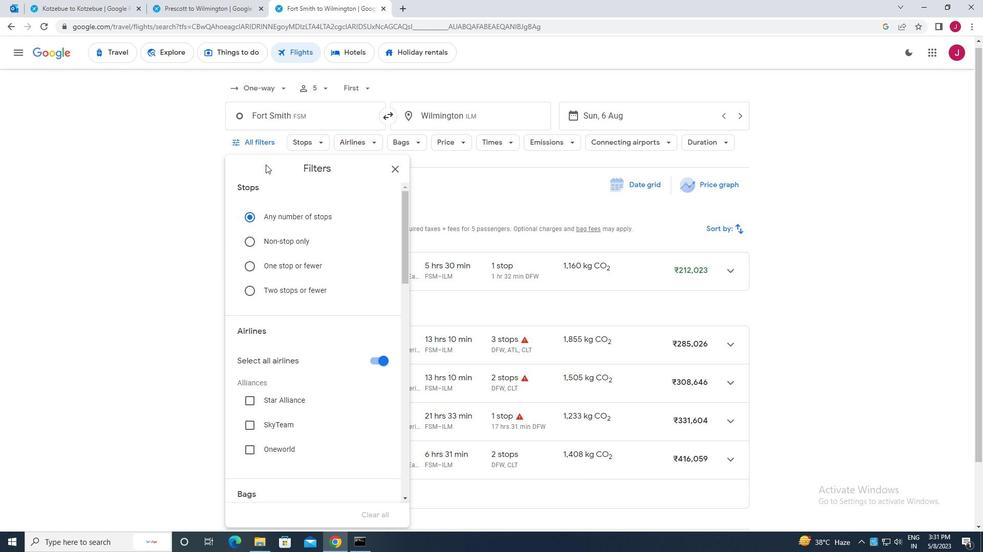 
Action: Mouse scrolled (276, 175) with delta (0, 0)
Screenshot: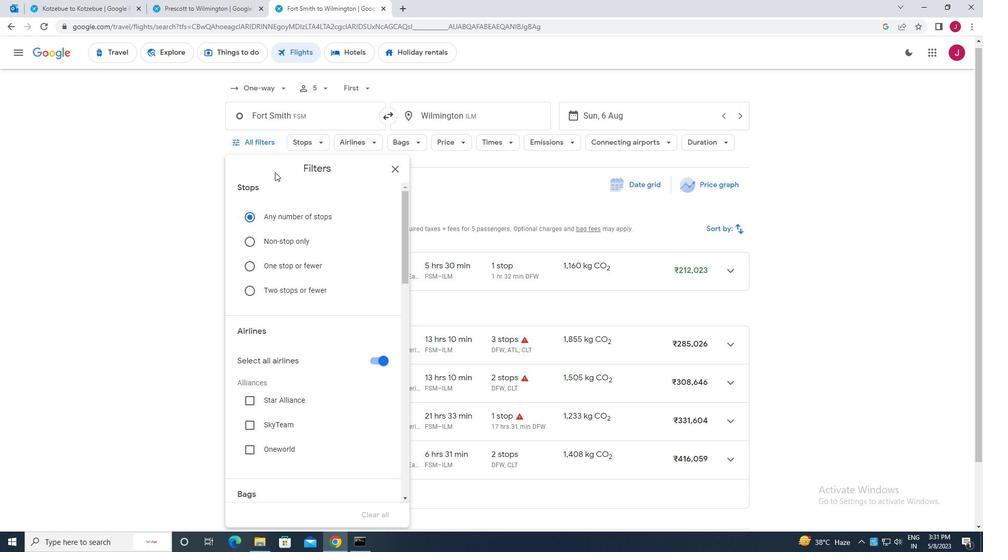 
Action: Mouse moved to (307, 187)
Screenshot: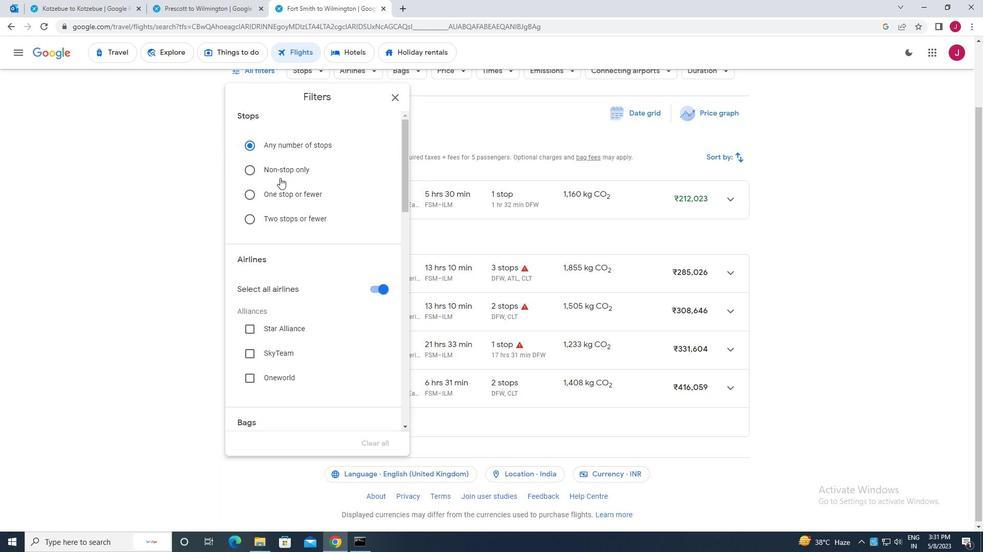 
Action: Mouse scrolled (307, 186) with delta (0, 0)
Screenshot: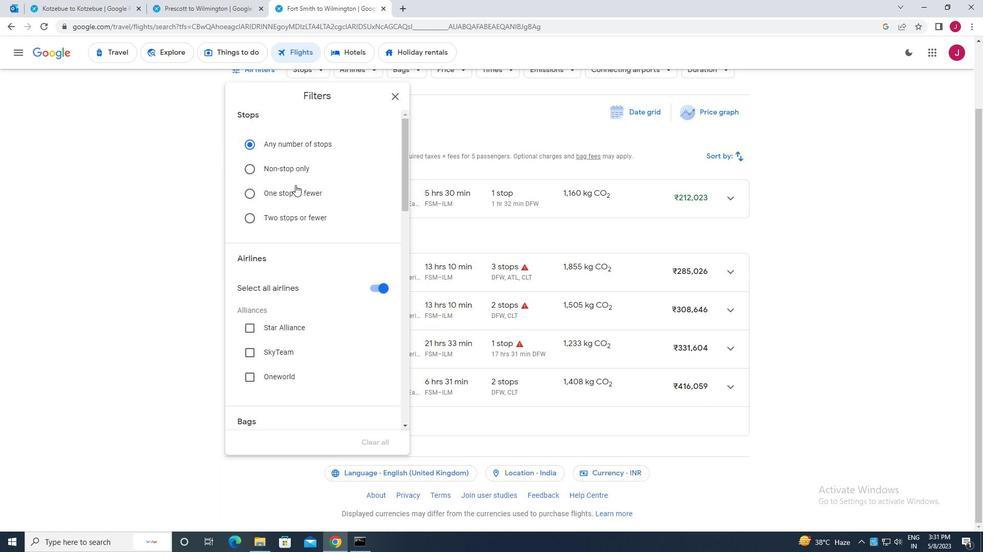
Action: Mouse scrolled (307, 186) with delta (0, 0)
Screenshot: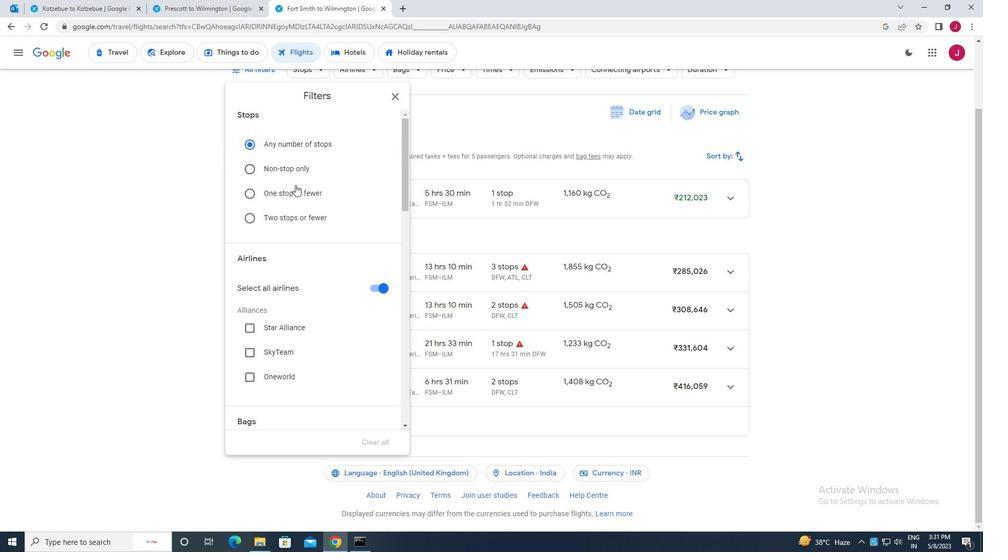 
Action: Mouse scrolled (307, 186) with delta (0, 0)
Screenshot: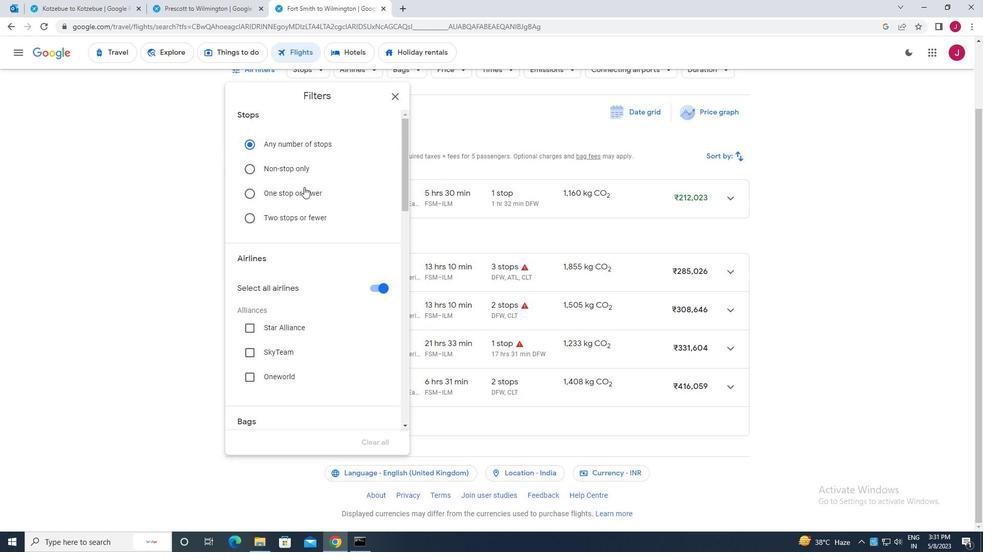 
Action: Mouse scrolled (307, 186) with delta (0, 0)
Screenshot: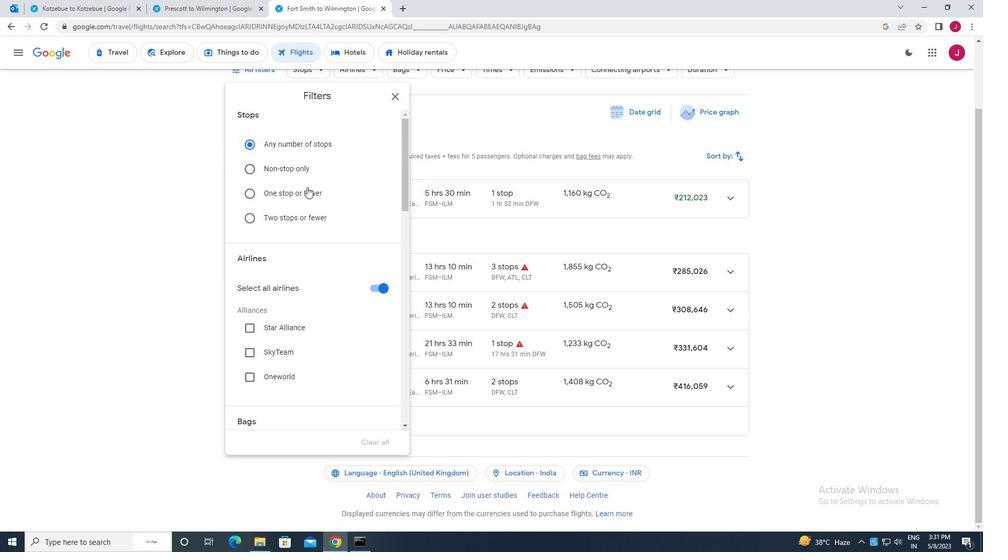
Action: Mouse moved to (357, 162)
Screenshot: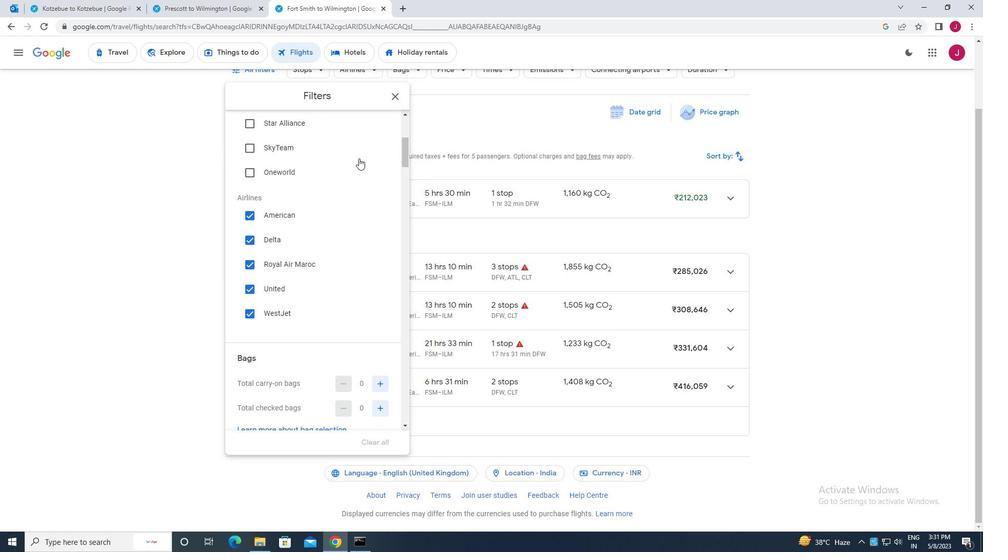 
Action: Mouse scrolled (357, 162) with delta (0, 0)
Screenshot: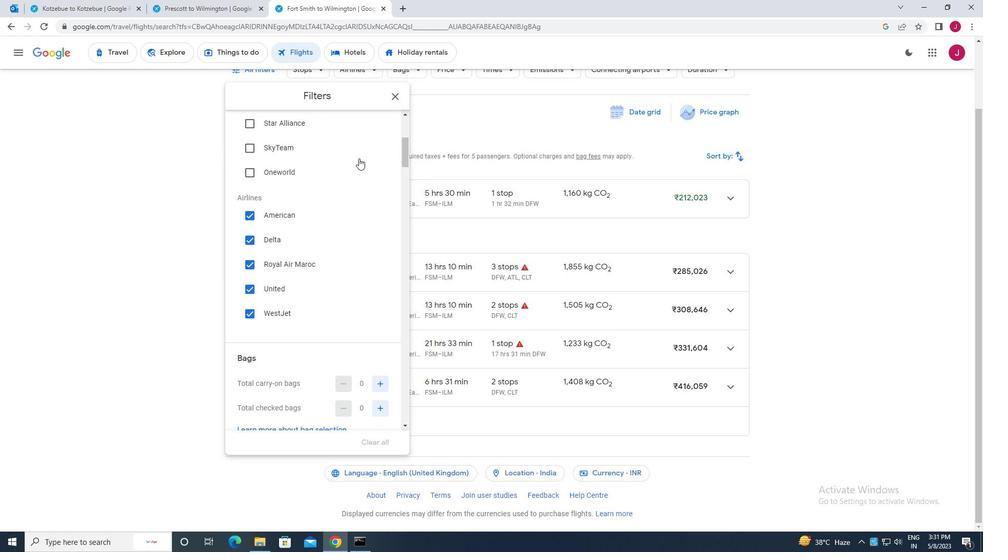 
Action: Mouse scrolled (357, 162) with delta (0, 0)
Screenshot: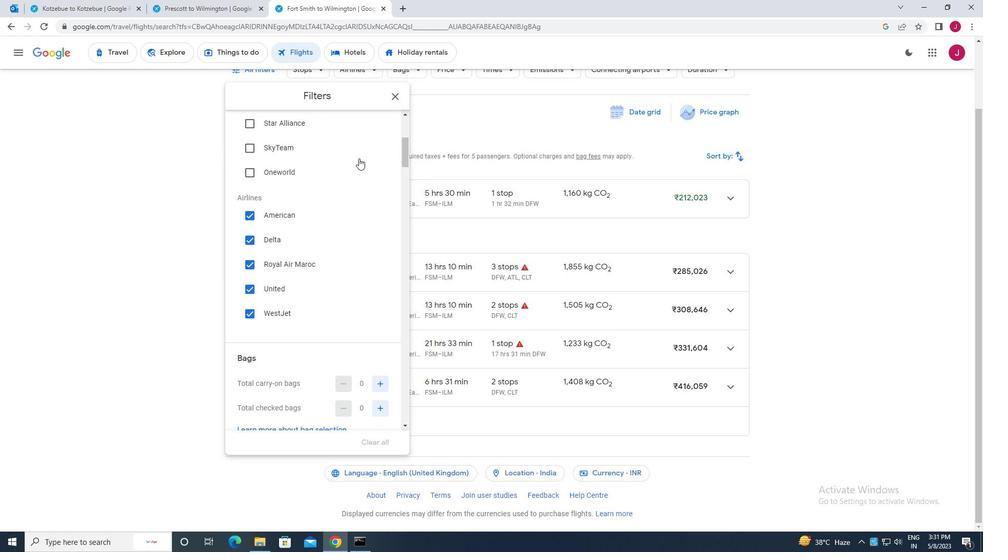 
Action: Mouse moved to (376, 187)
Screenshot: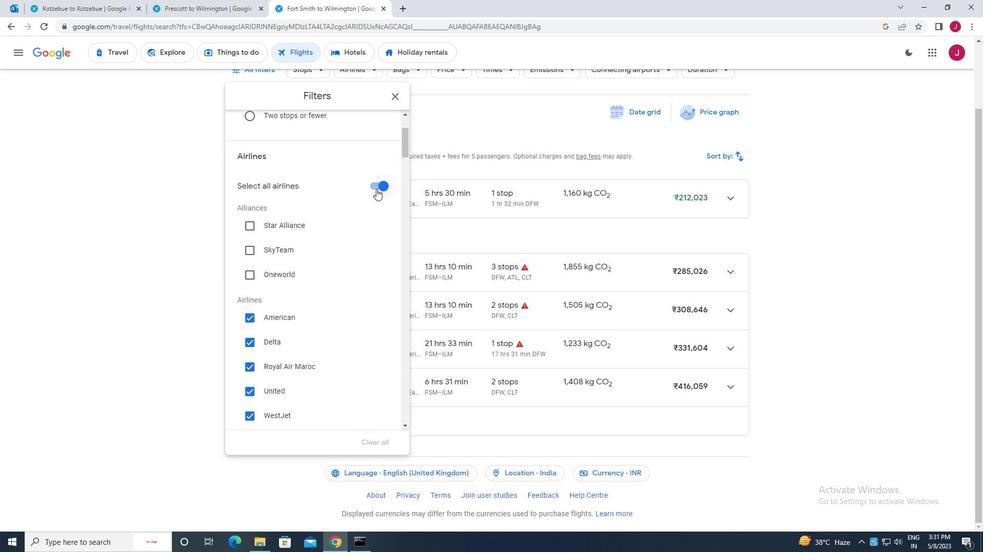 
Action: Mouse pressed left at (376, 187)
Screenshot: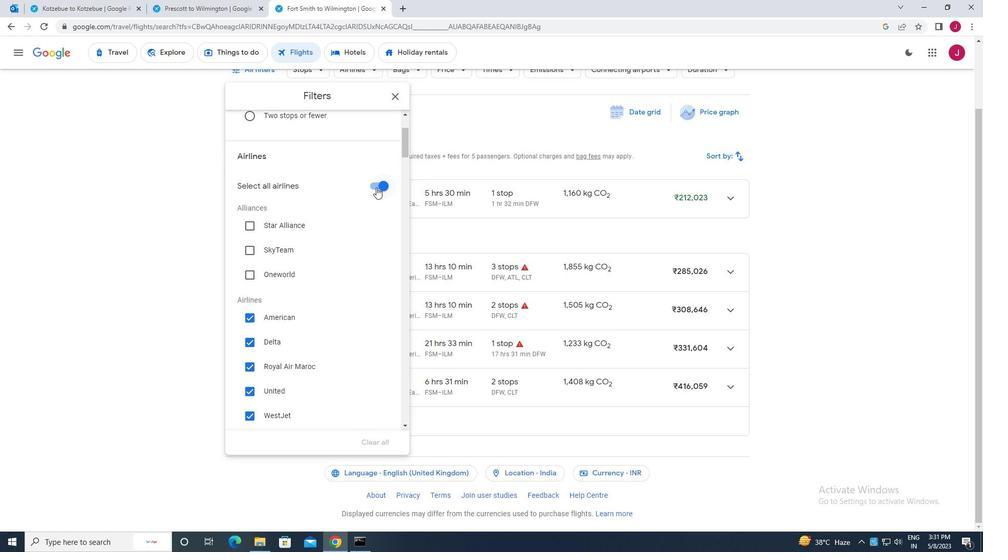
Action: Mouse moved to (304, 201)
Screenshot: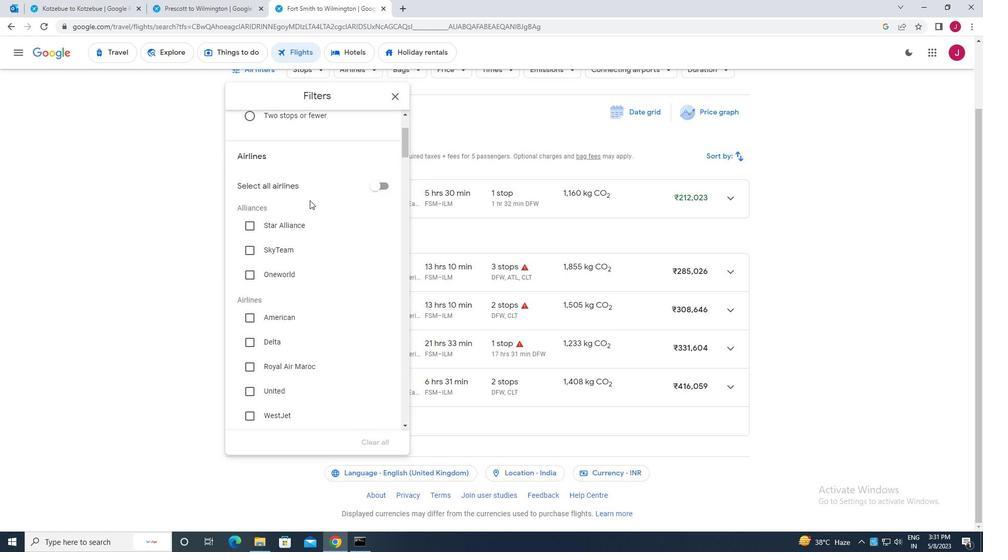 
Action: Mouse scrolled (304, 200) with delta (0, 0)
Screenshot: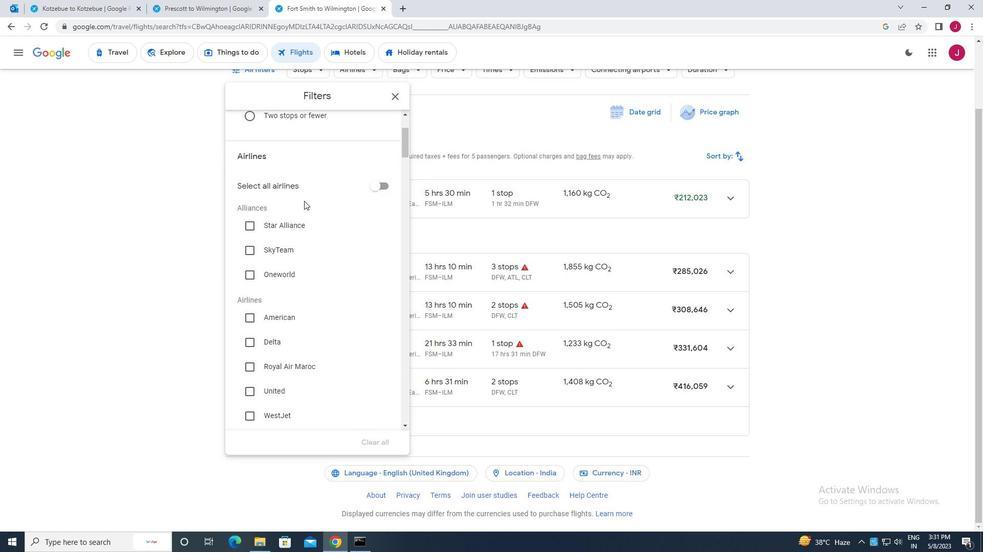 
Action: Mouse scrolled (304, 200) with delta (0, 0)
Screenshot: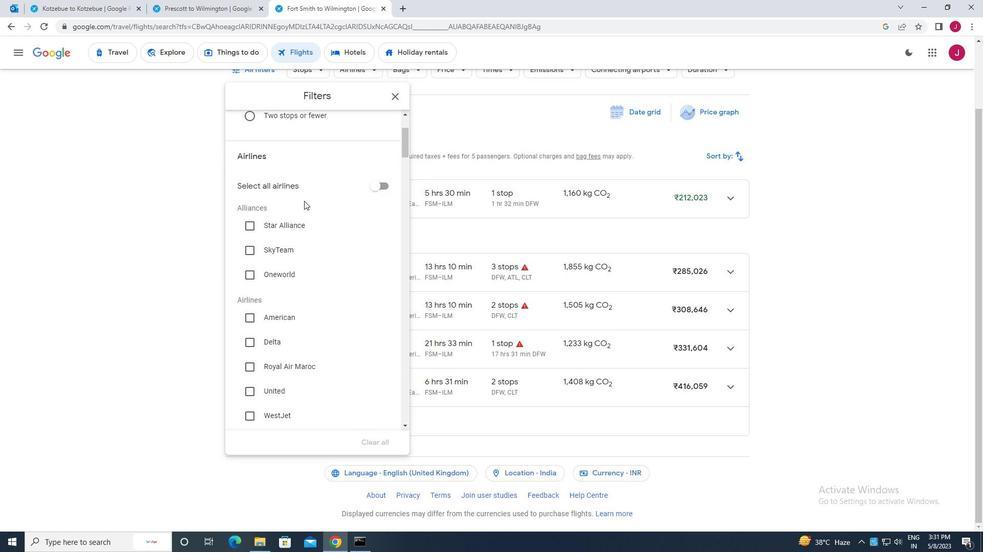 
Action: Mouse scrolled (304, 200) with delta (0, 0)
Screenshot: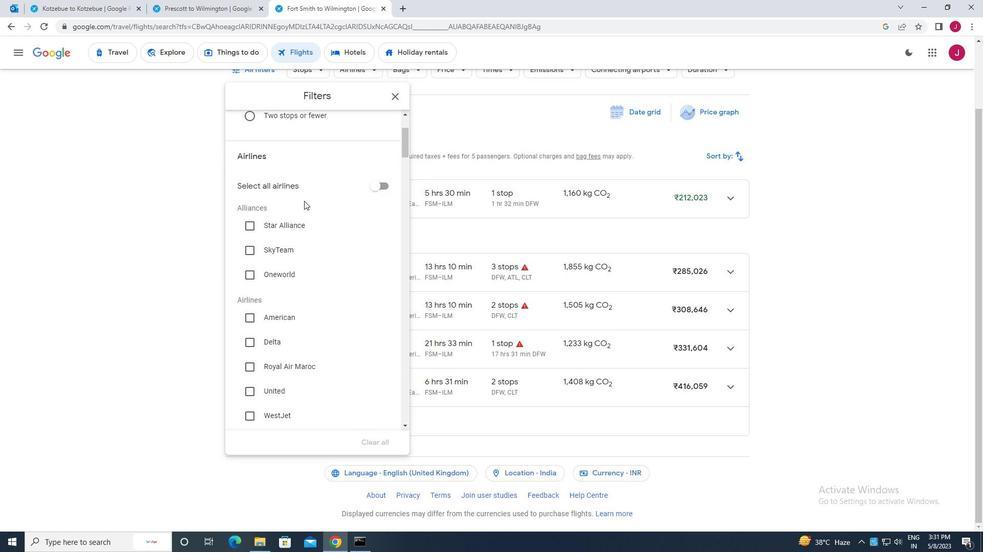 
Action: Mouse scrolled (304, 200) with delta (0, 0)
Screenshot: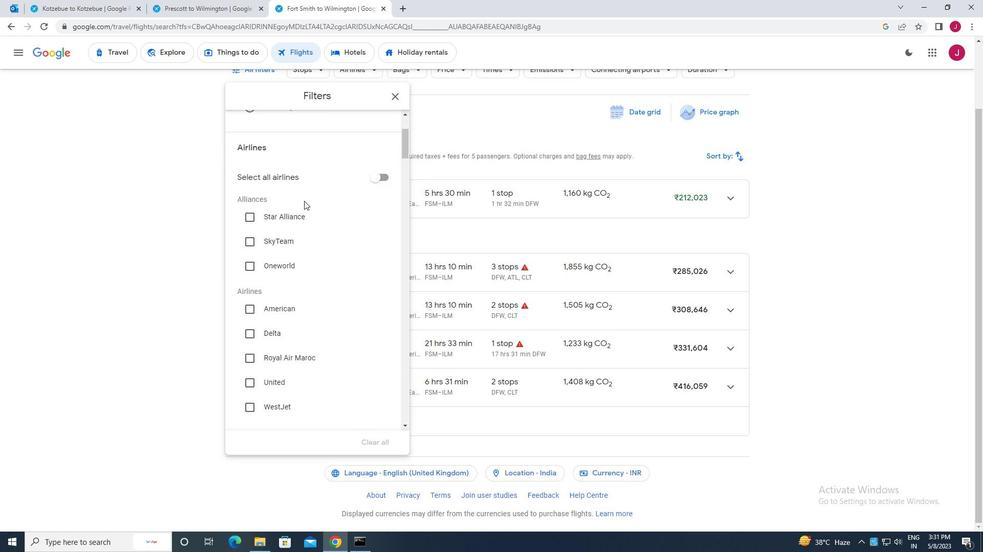 
Action: Mouse moved to (304, 201)
Screenshot: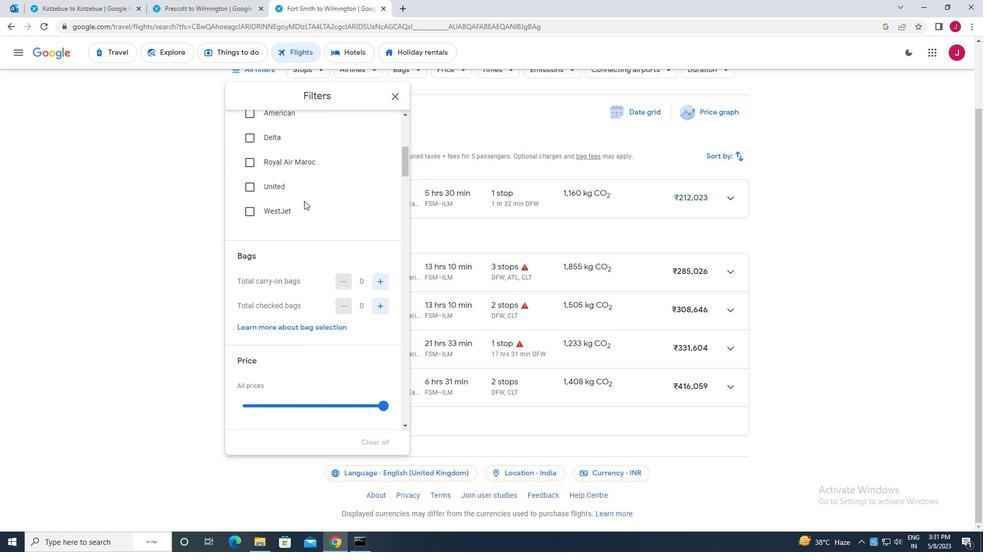 
Action: Mouse scrolled (304, 200) with delta (0, 0)
Screenshot: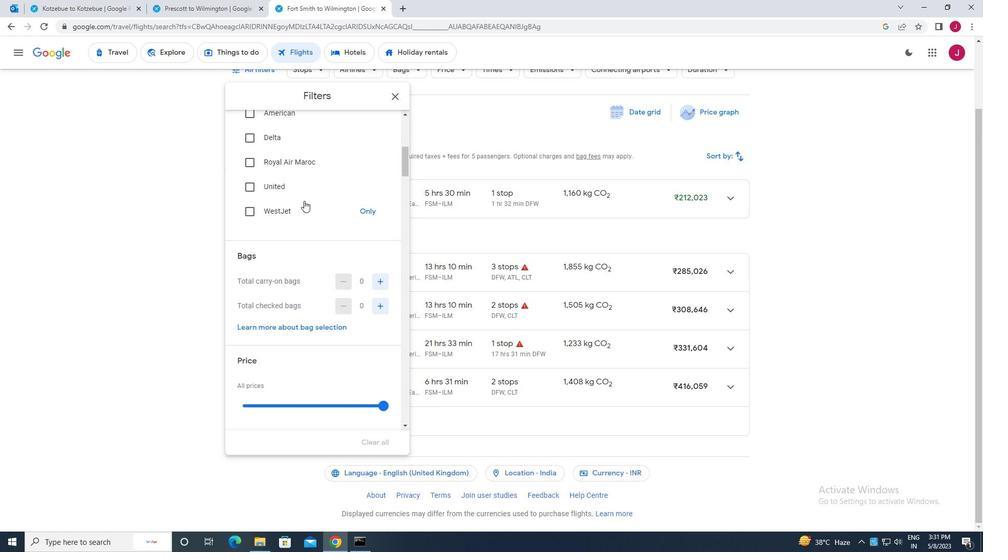 
Action: Mouse scrolled (304, 200) with delta (0, 0)
Screenshot: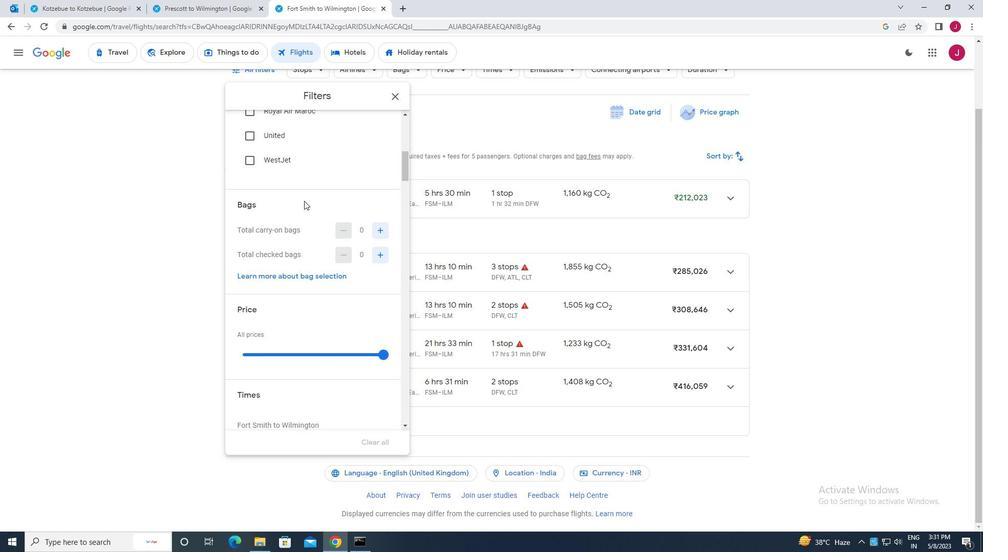 
Action: Mouse moved to (380, 204)
Screenshot: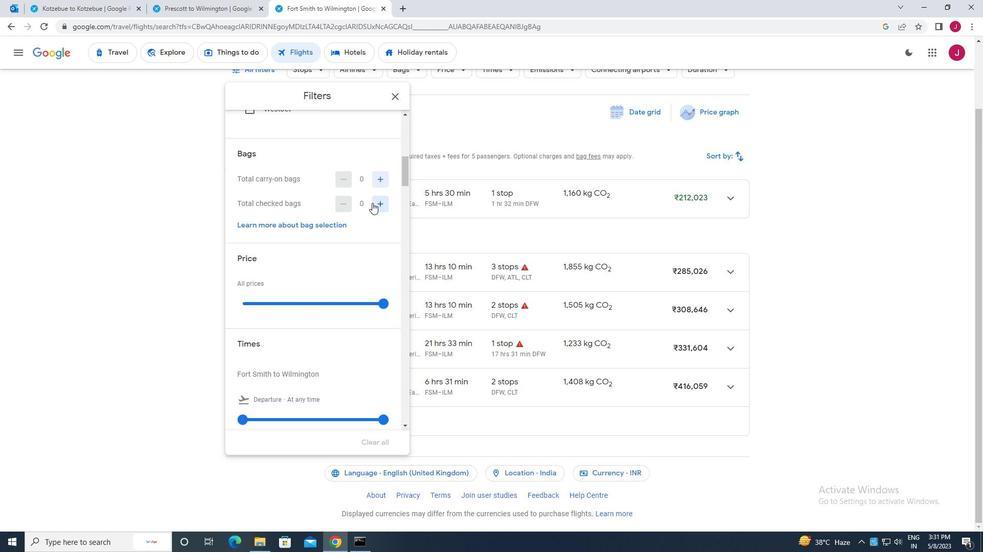
Action: Mouse pressed left at (380, 204)
Screenshot: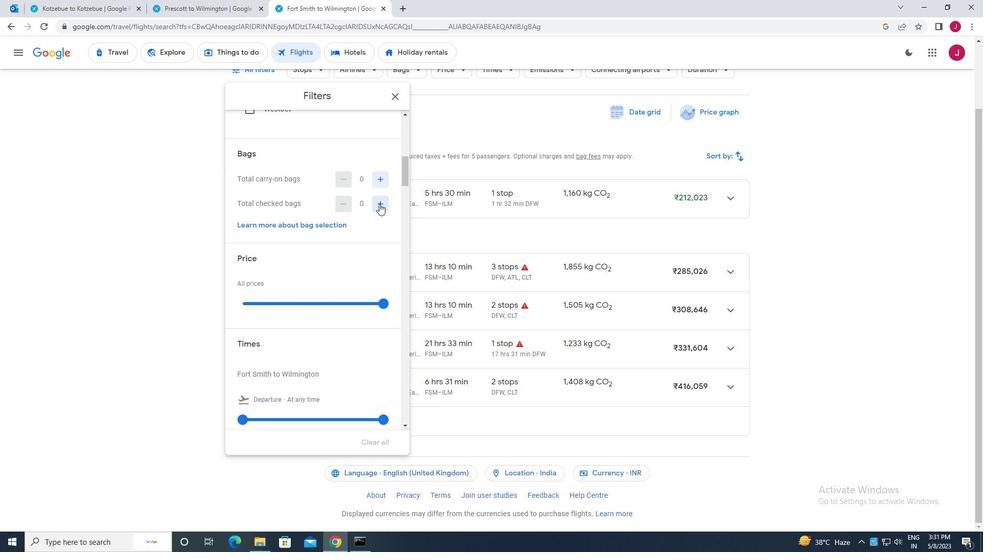 
Action: Mouse moved to (380, 204)
Screenshot: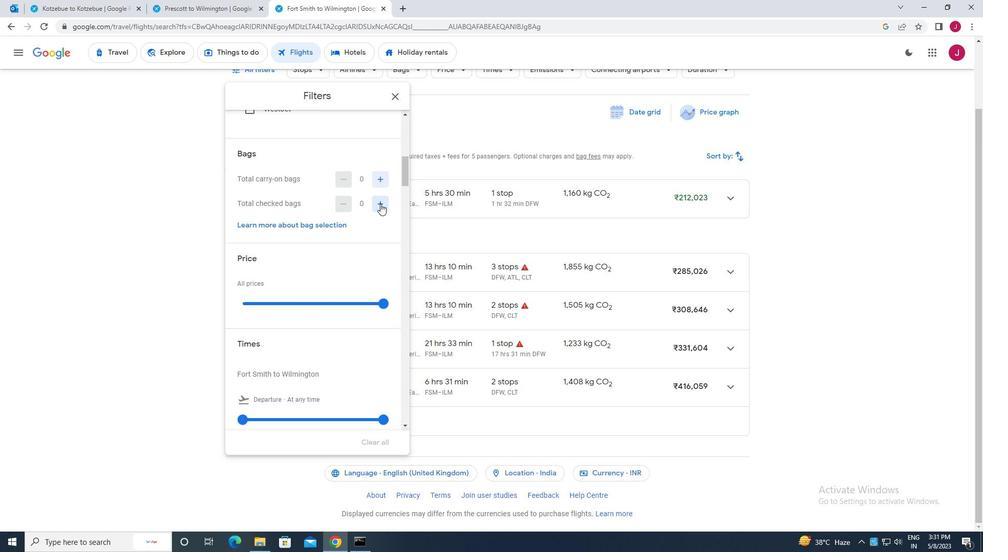 
Action: Mouse pressed left at (380, 204)
Screenshot: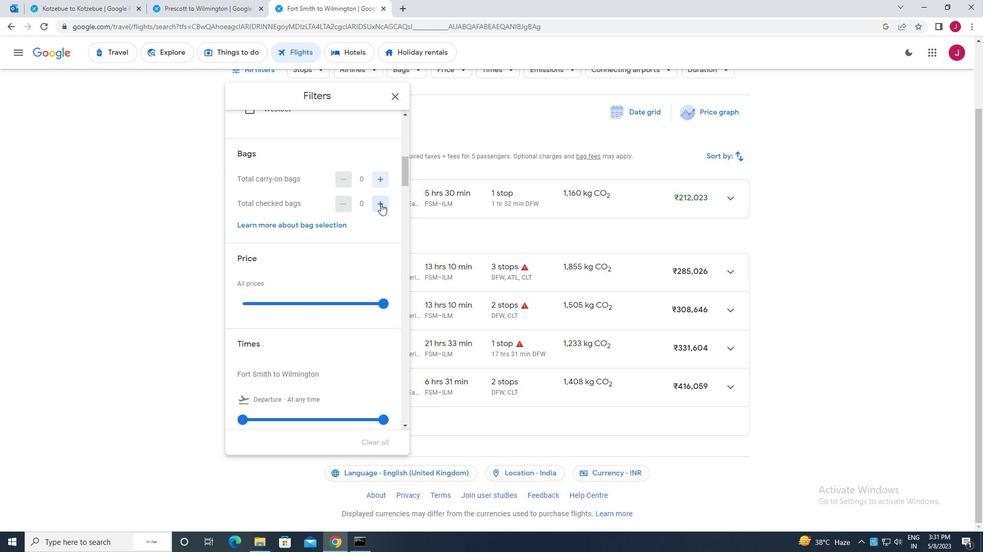 
Action: Mouse pressed left at (380, 204)
Screenshot: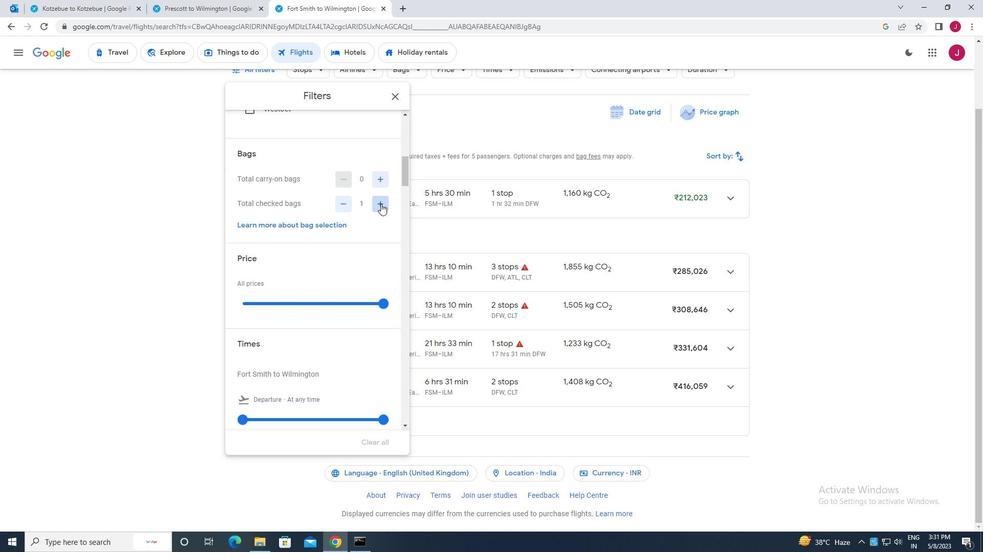 
Action: Mouse pressed left at (380, 204)
Screenshot: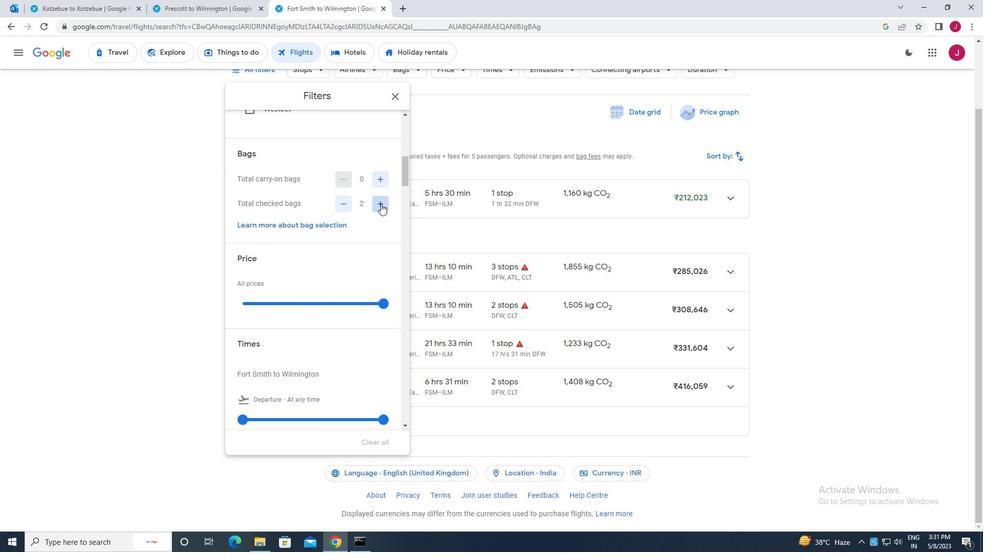 
Action: Mouse pressed left at (380, 204)
Screenshot: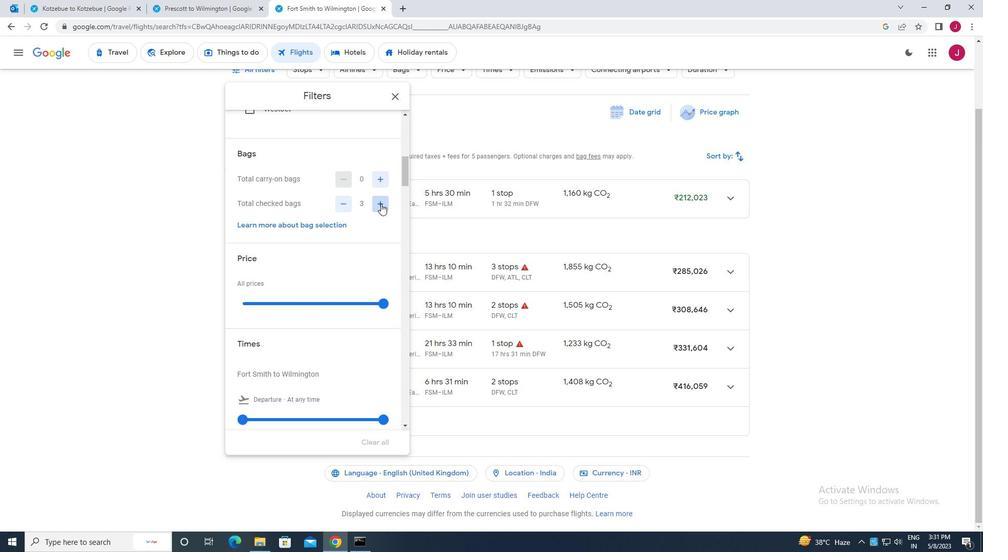 
Action: Mouse pressed left at (380, 204)
Screenshot: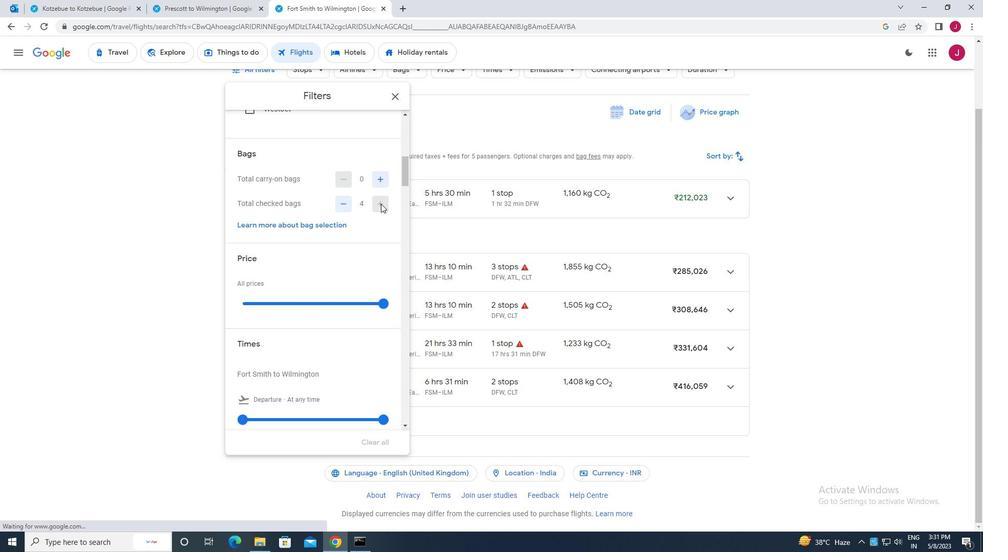 
Action: Mouse scrolled (380, 203) with delta (0, 0)
Screenshot: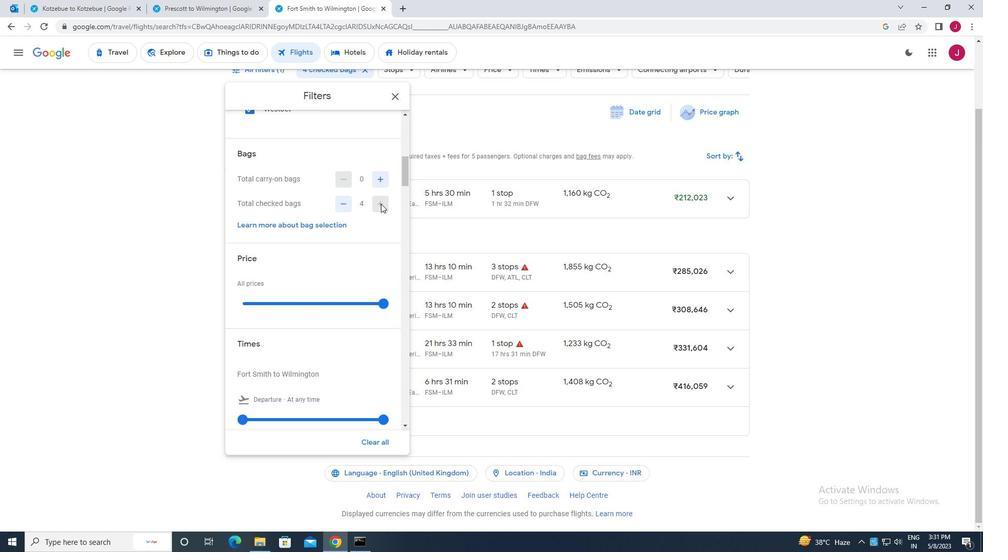 
Action: Mouse scrolled (380, 203) with delta (0, 0)
Screenshot: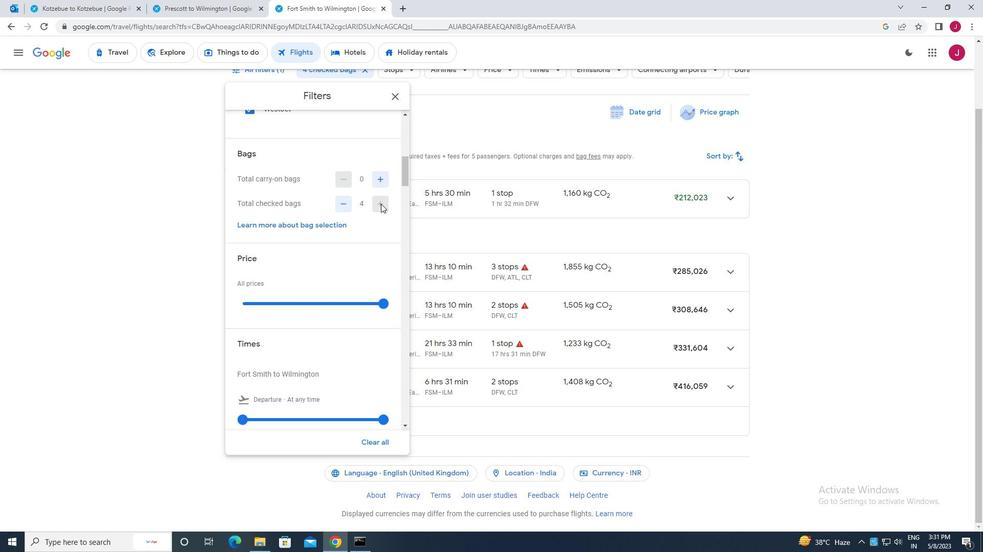 
Action: Mouse moved to (387, 200)
Screenshot: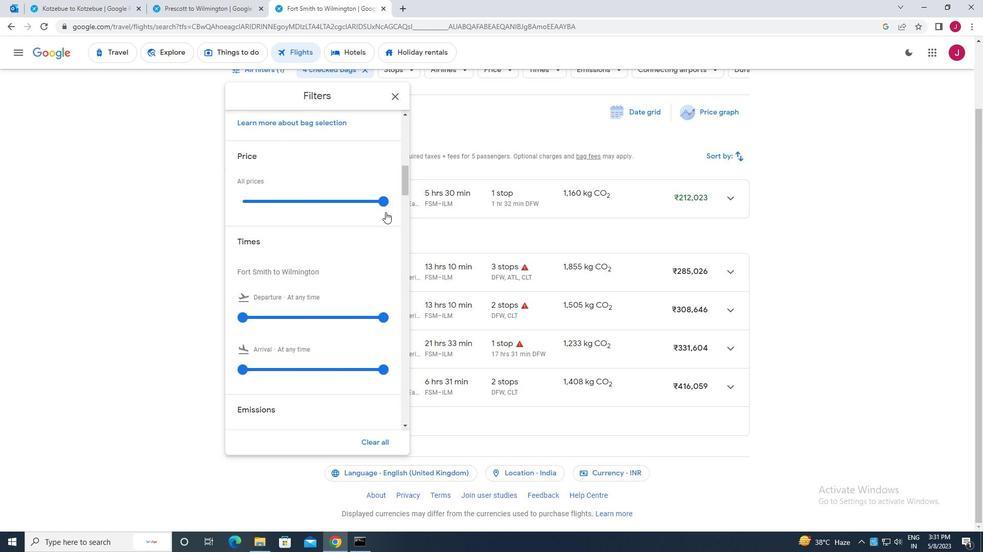 
Action: Mouse pressed left at (387, 200)
Screenshot: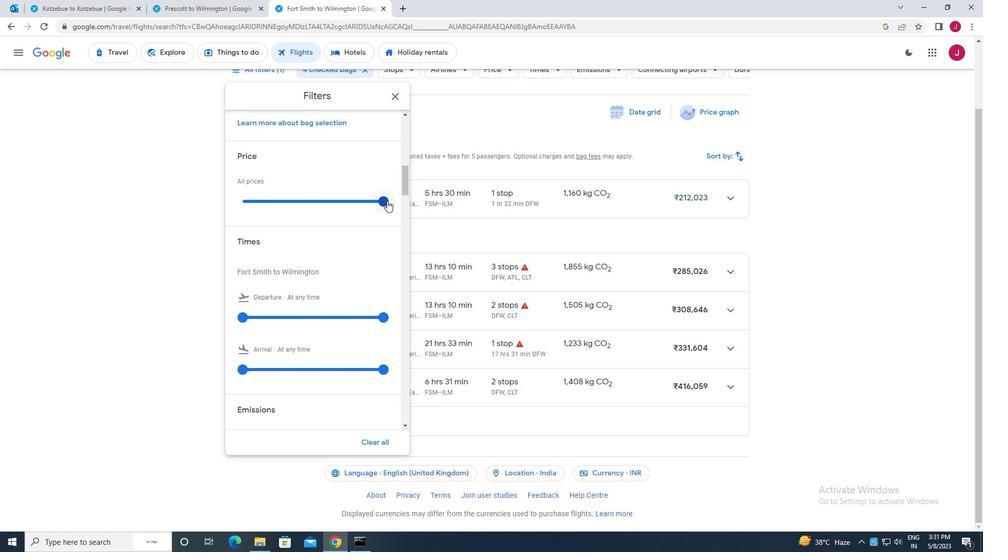 
Action: Mouse moved to (380, 270)
Screenshot: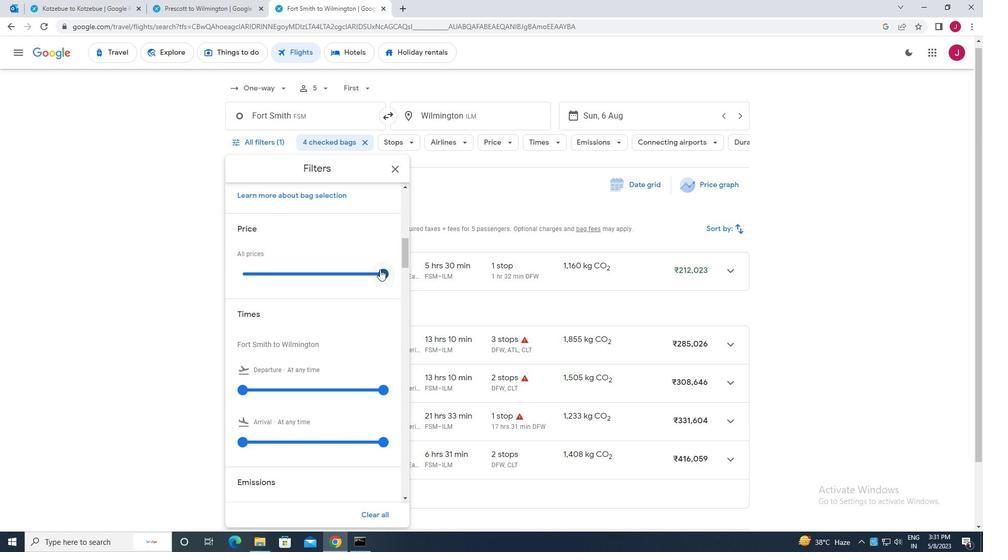 
Action: Mouse pressed left at (380, 270)
Screenshot: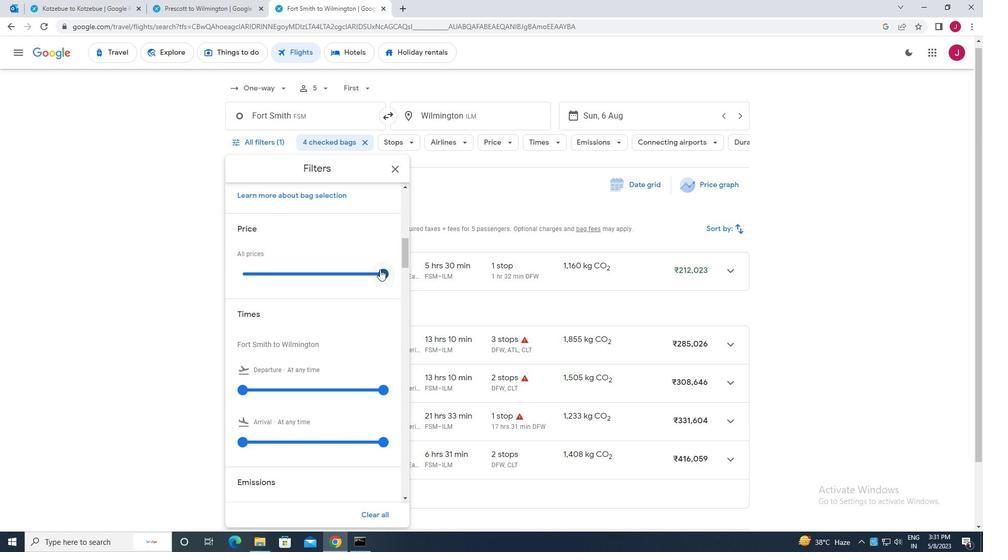 
Action: Mouse moved to (282, 272)
Screenshot: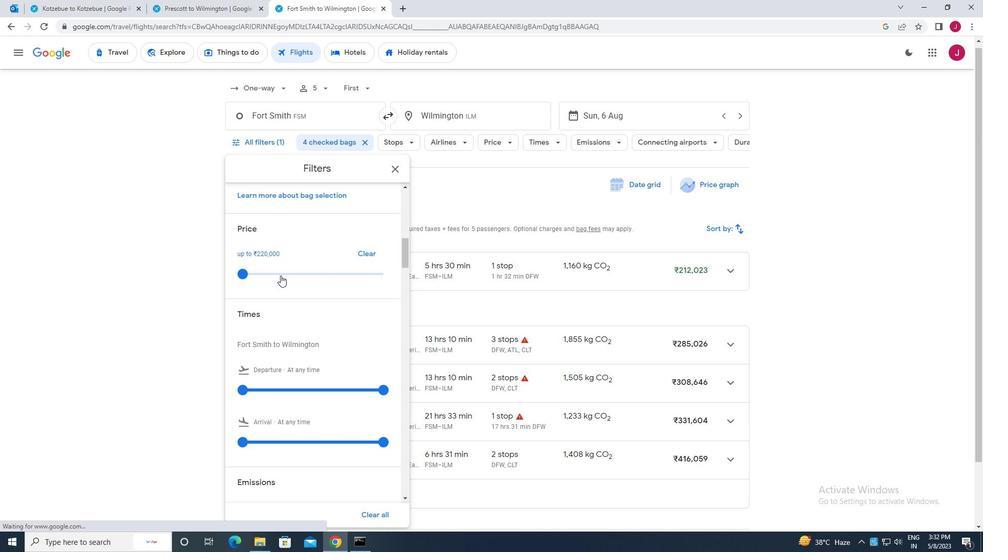 
Action: Mouse scrolled (282, 272) with delta (0, 0)
Screenshot: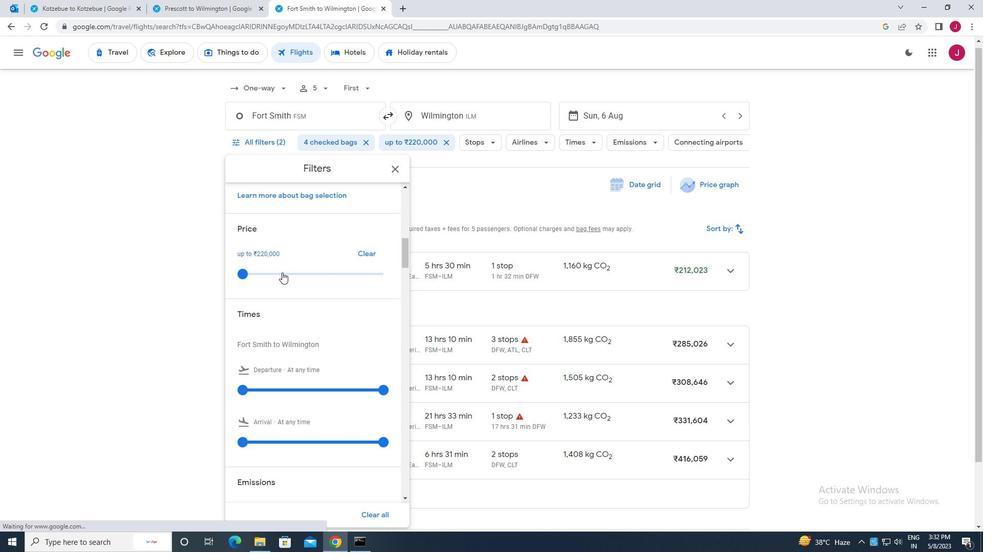 
Action: Mouse scrolled (282, 272) with delta (0, 0)
Screenshot: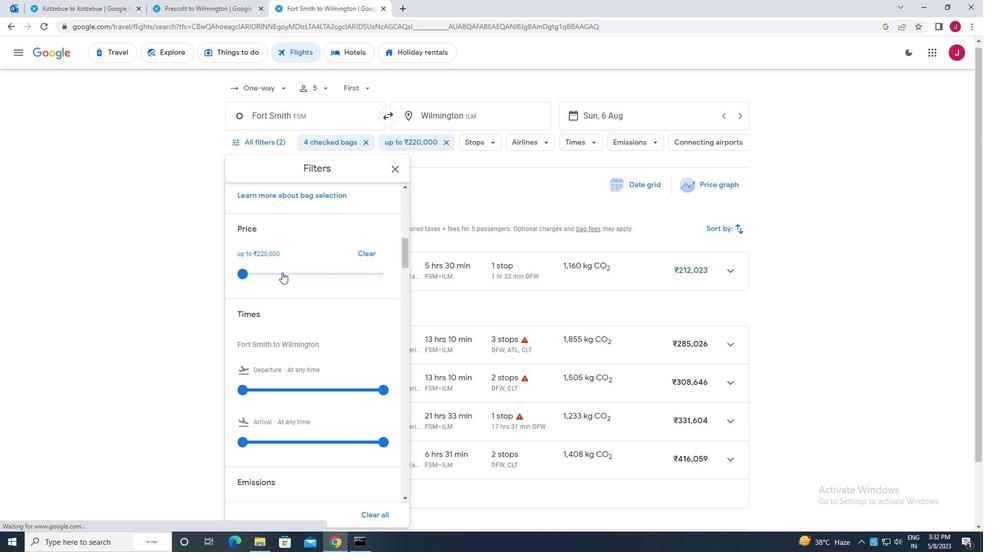 
Action: Mouse scrolled (282, 272) with delta (0, 0)
Screenshot: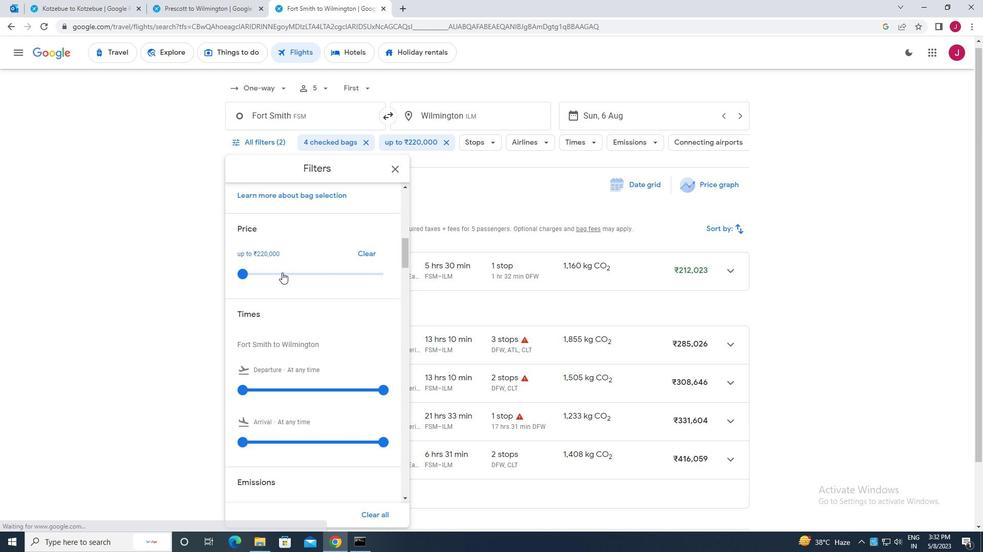
Action: Mouse moved to (241, 235)
Screenshot: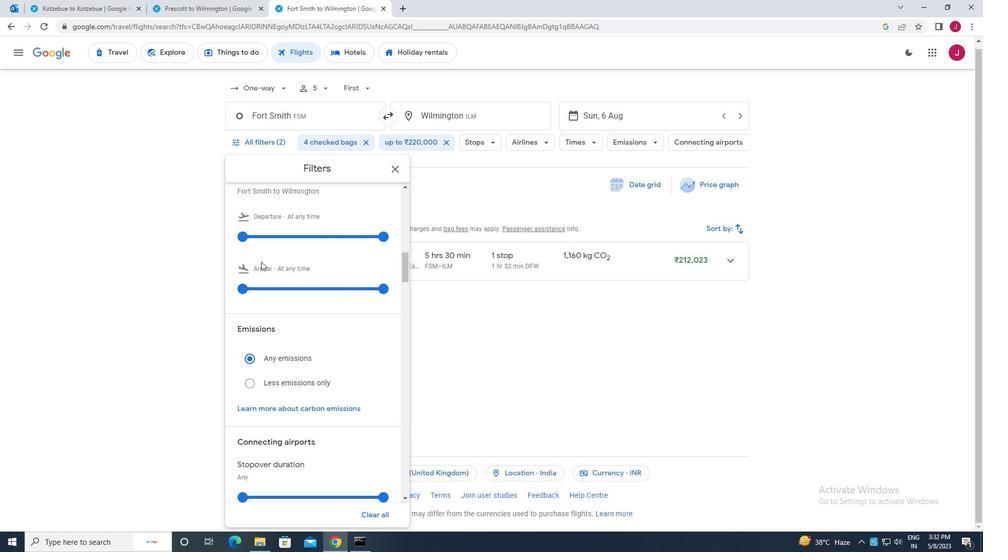 
Action: Mouse pressed left at (241, 235)
Screenshot: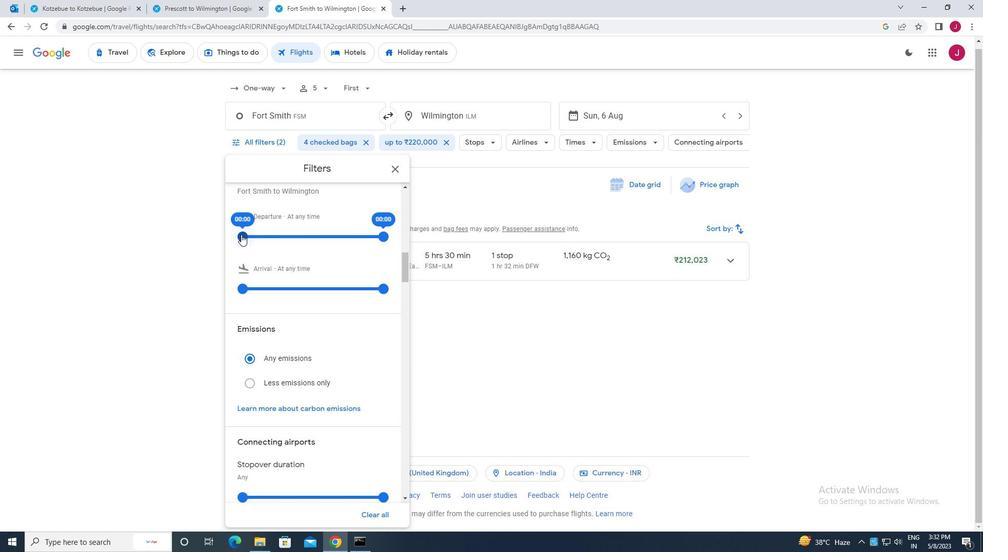 
Action: Mouse moved to (381, 235)
Screenshot: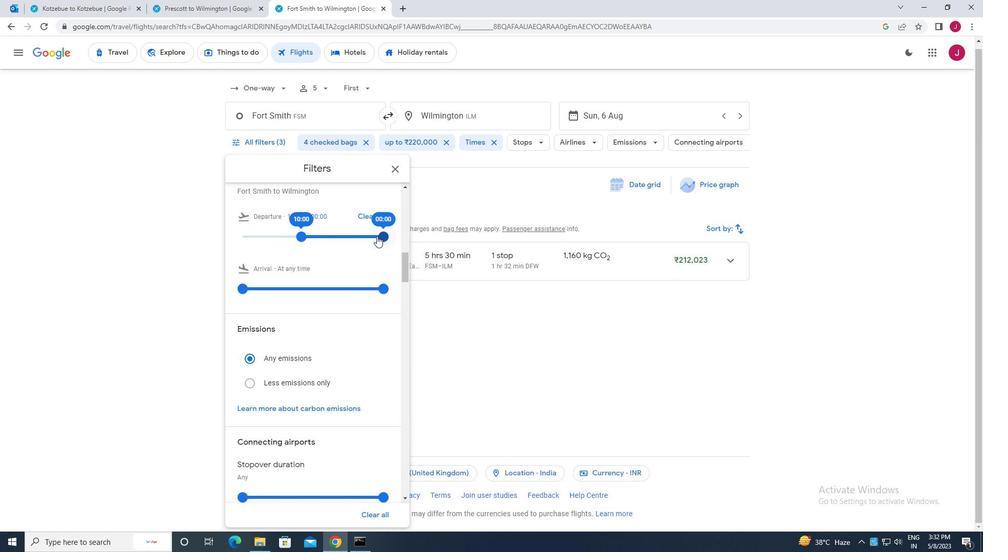 
Action: Mouse pressed left at (381, 235)
Screenshot: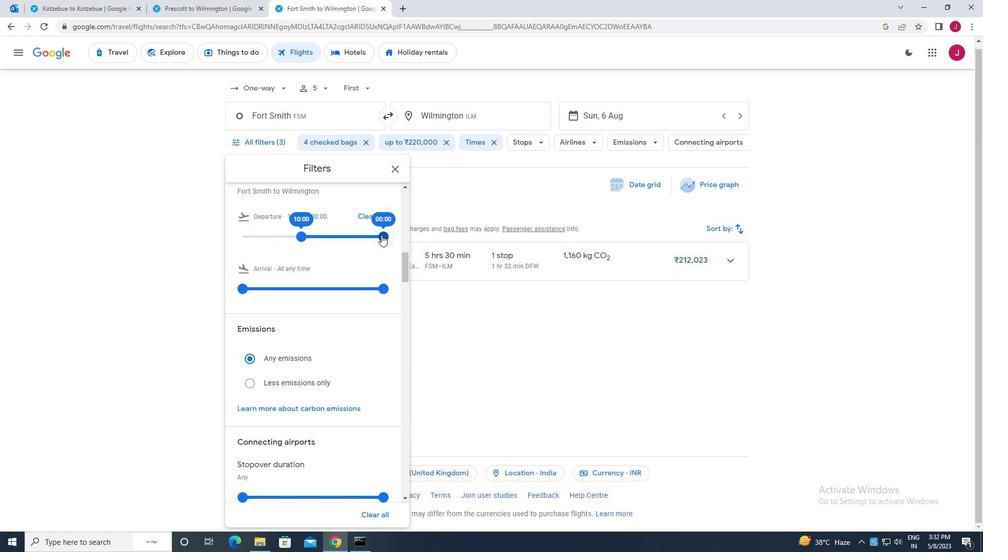 
Action: Mouse moved to (396, 168)
Screenshot: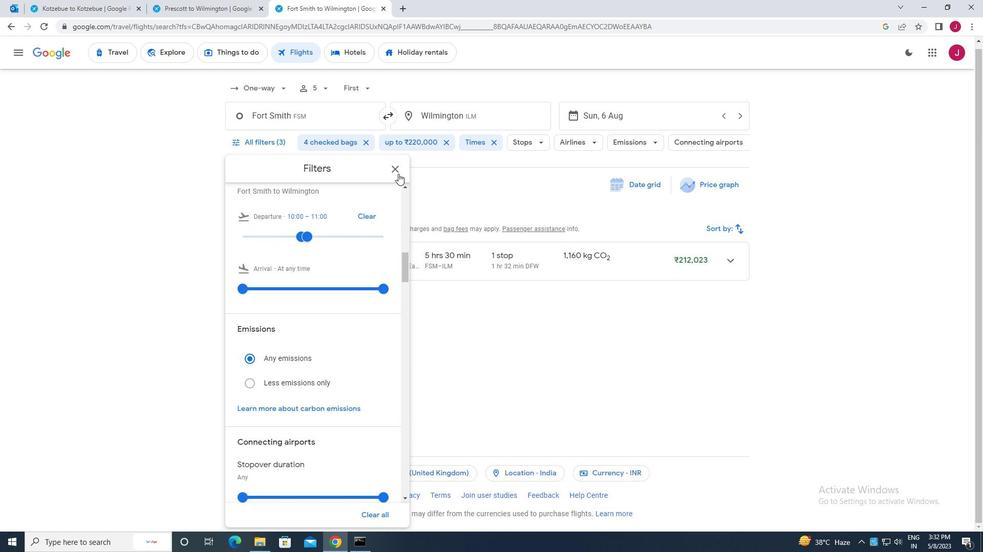 
Action: Mouse pressed left at (396, 168)
Screenshot: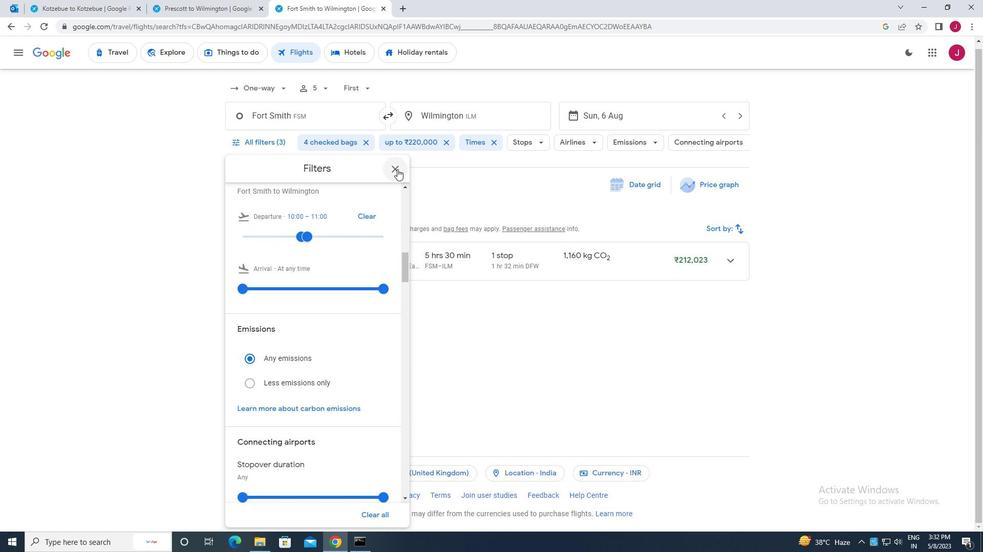
Action: Mouse moved to (393, 168)
Screenshot: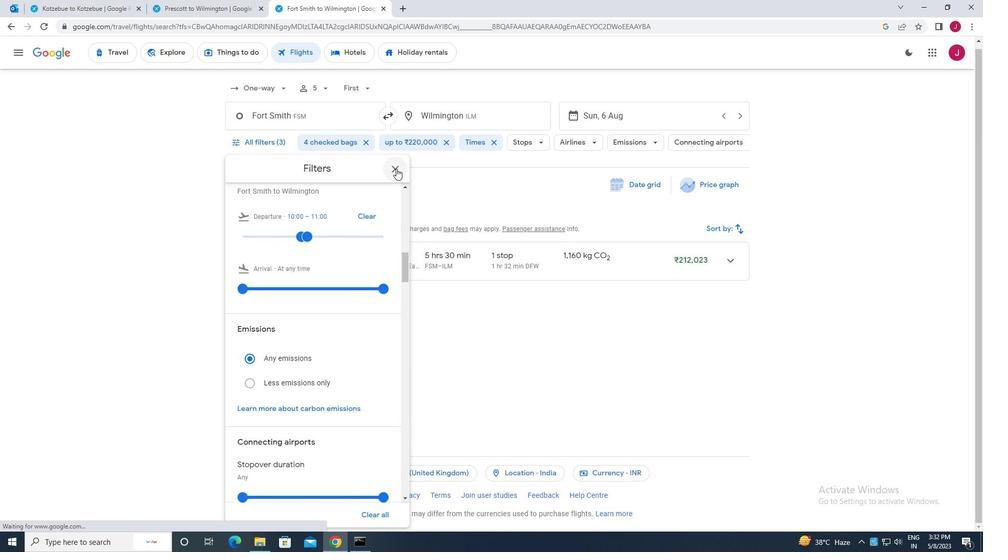 
